 Task: Create a schedule automation trigger every second friday of the month at 02:00 PM.
Action: Mouse moved to (1253, 360)
Screenshot: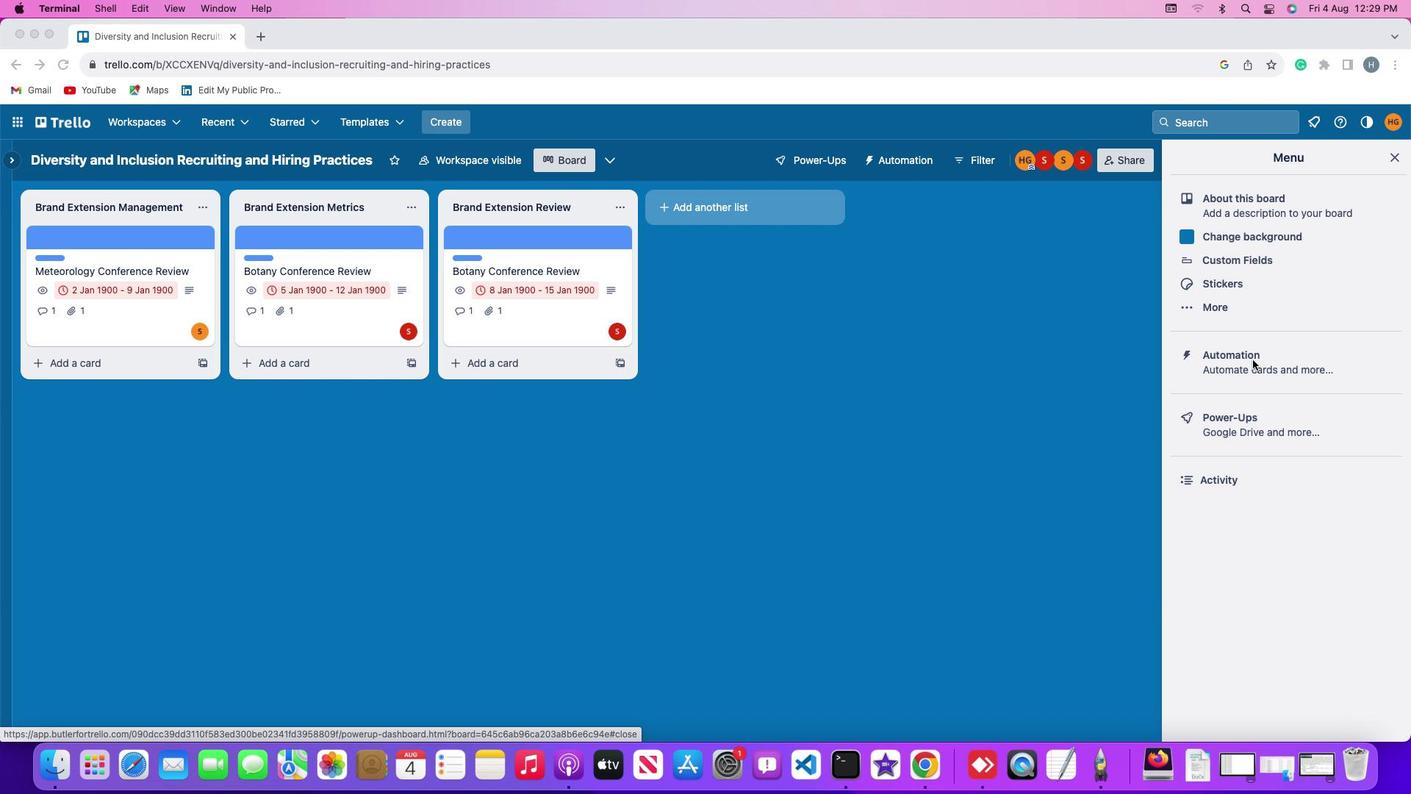 
Action: Mouse pressed left at (1253, 360)
Screenshot: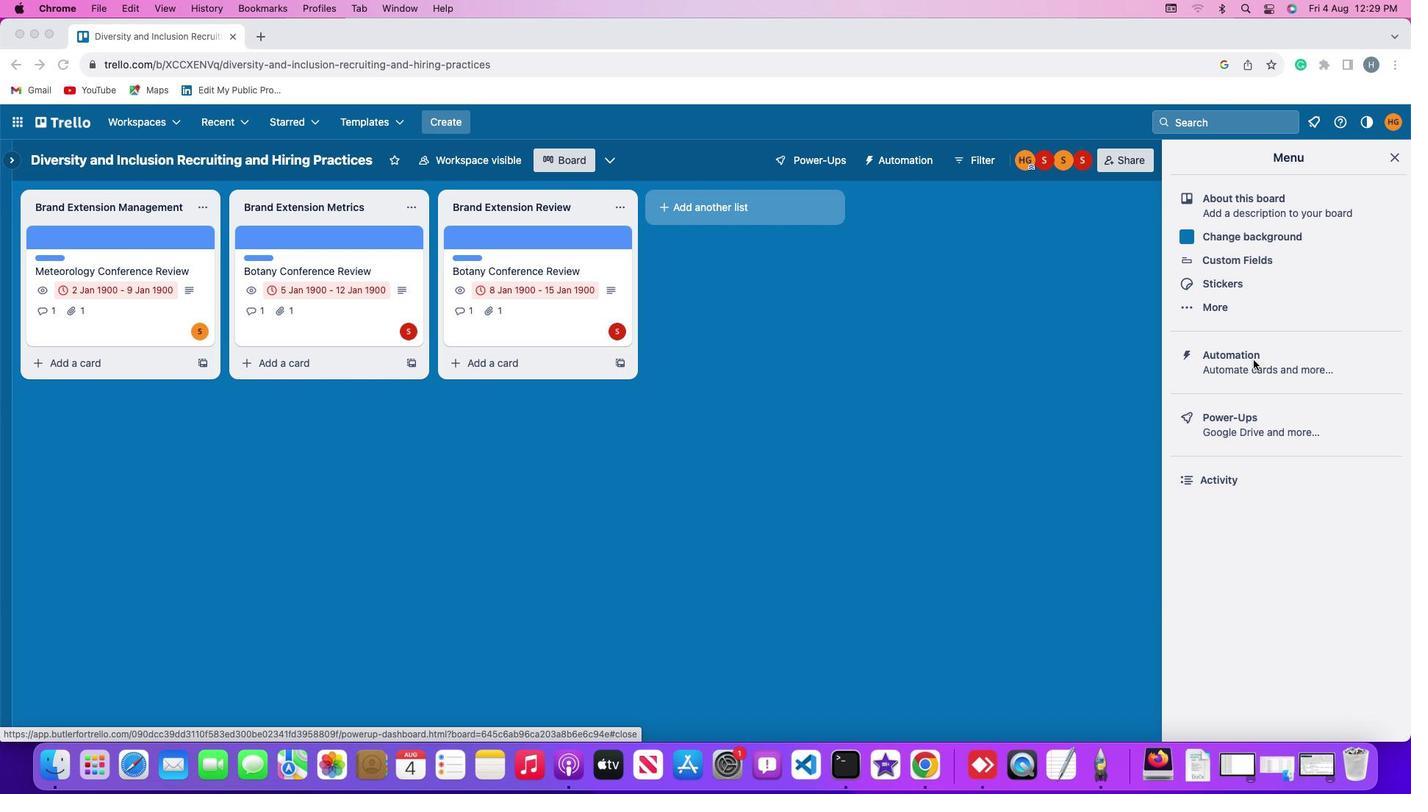 
Action: Mouse moved to (1254, 359)
Screenshot: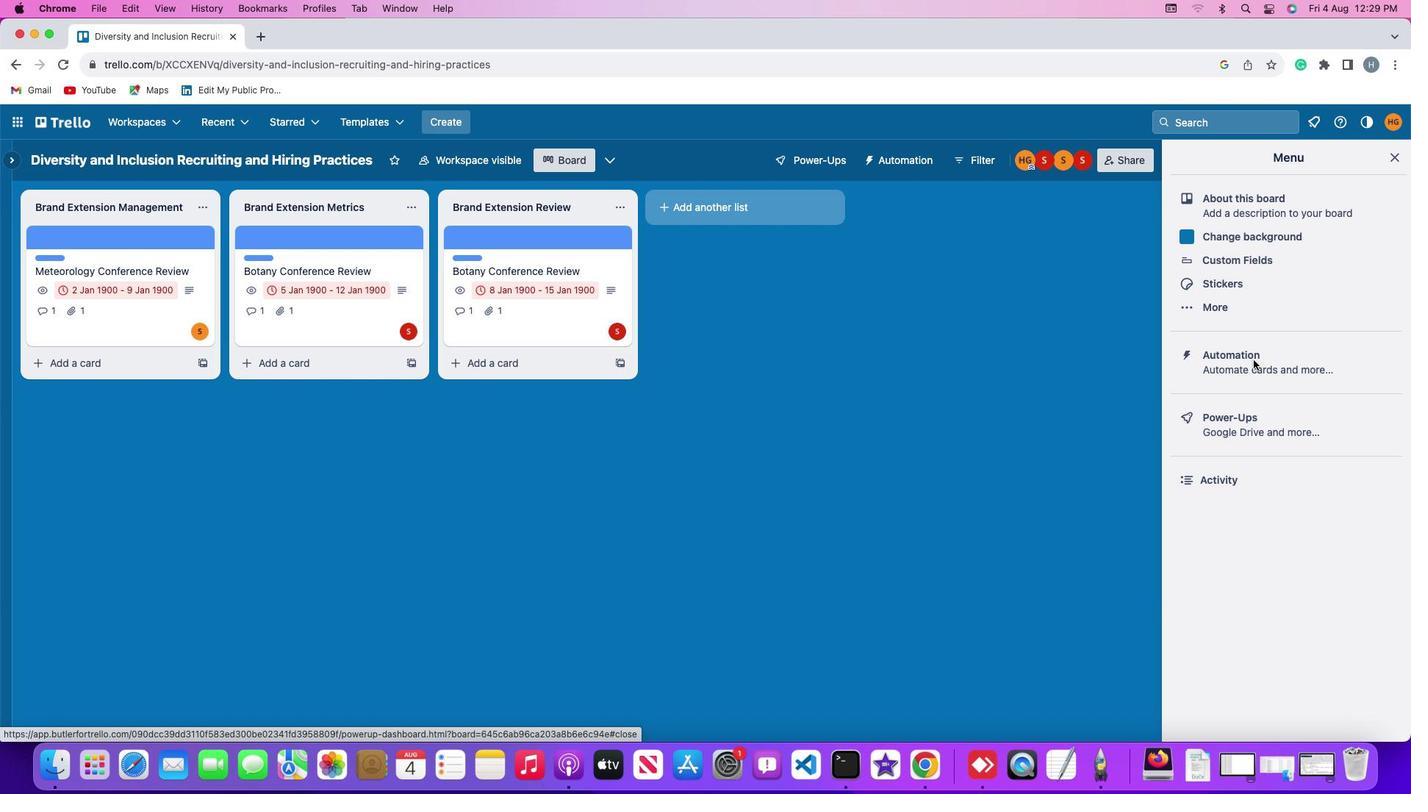 
Action: Mouse pressed left at (1254, 359)
Screenshot: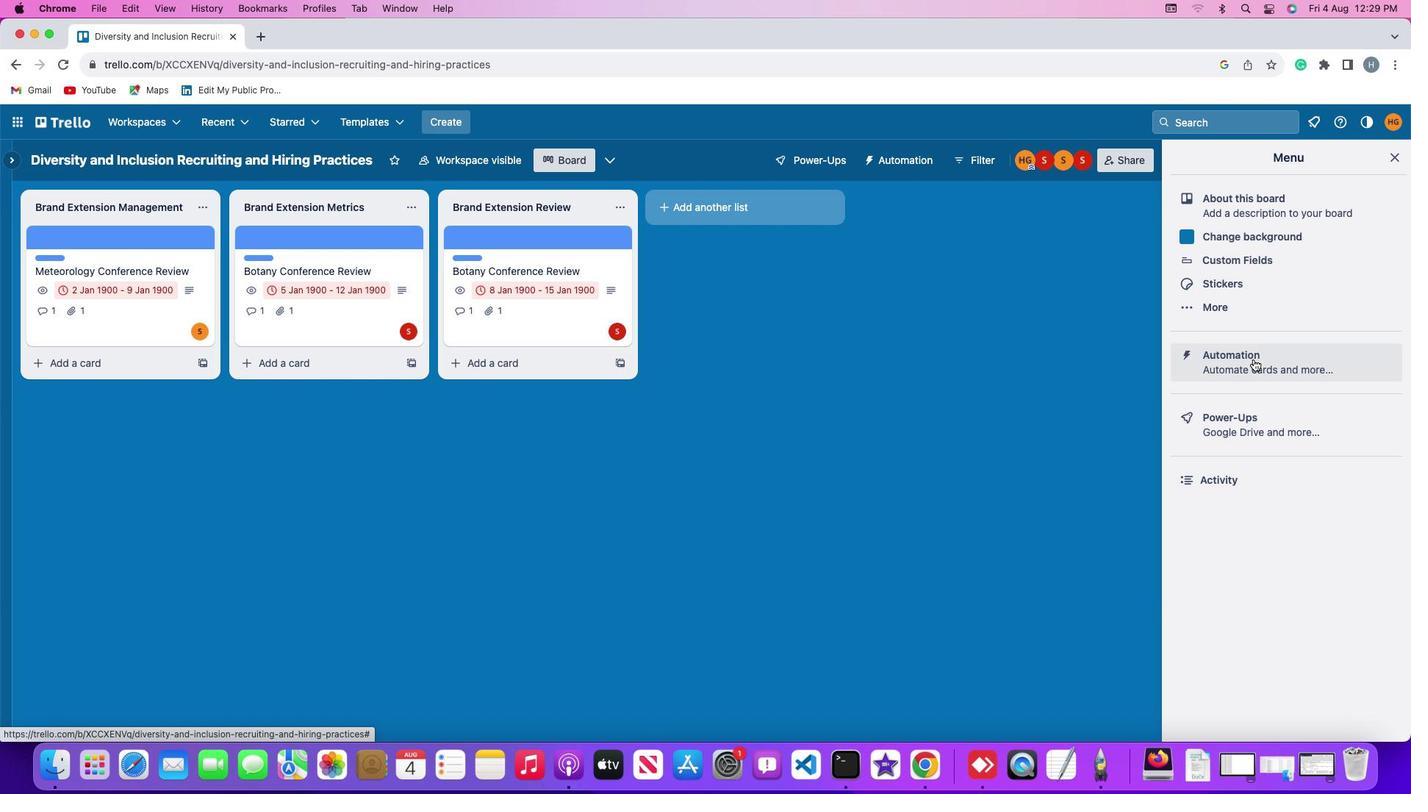 
Action: Mouse moved to (72, 315)
Screenshot: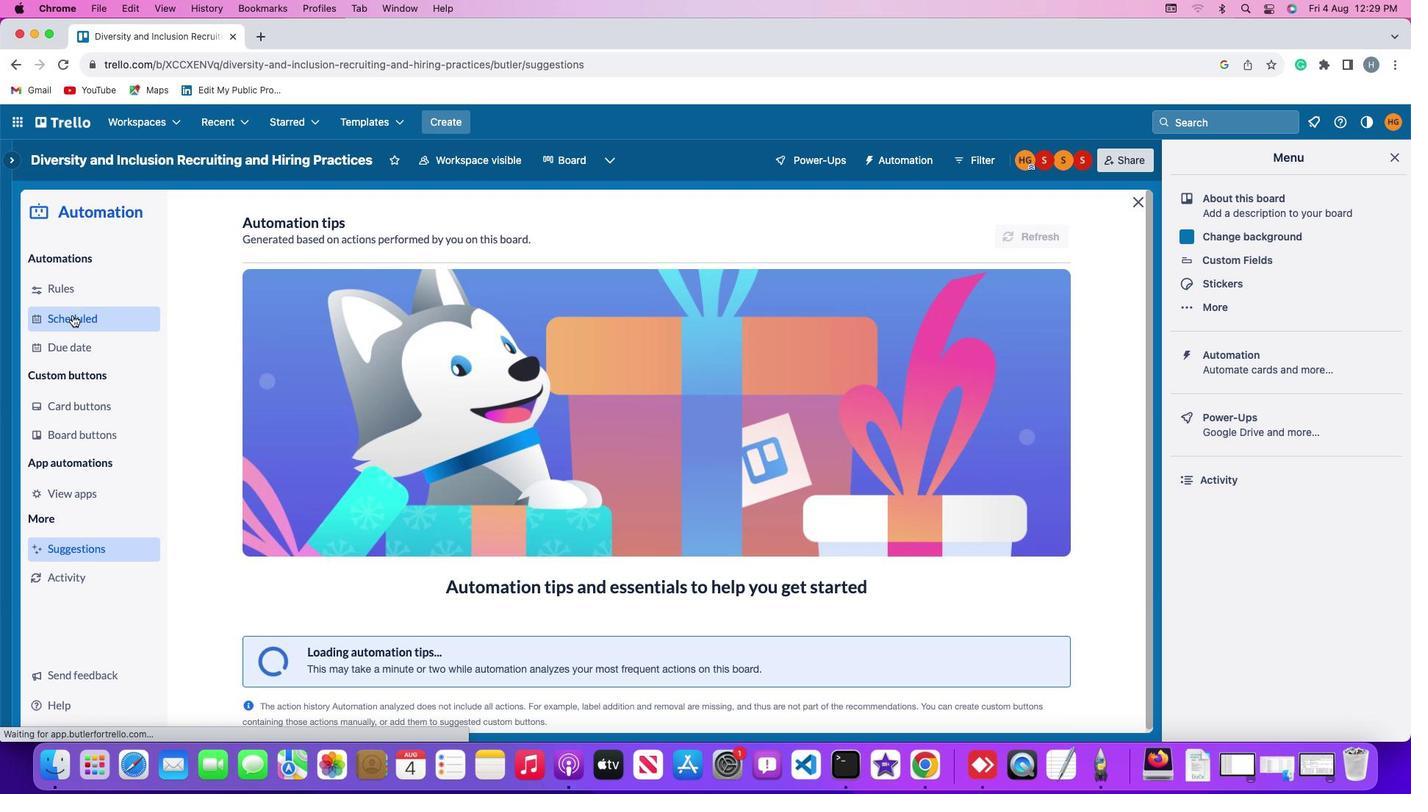 
Action: Mouse pressed left at (72, 315)
Screenshot: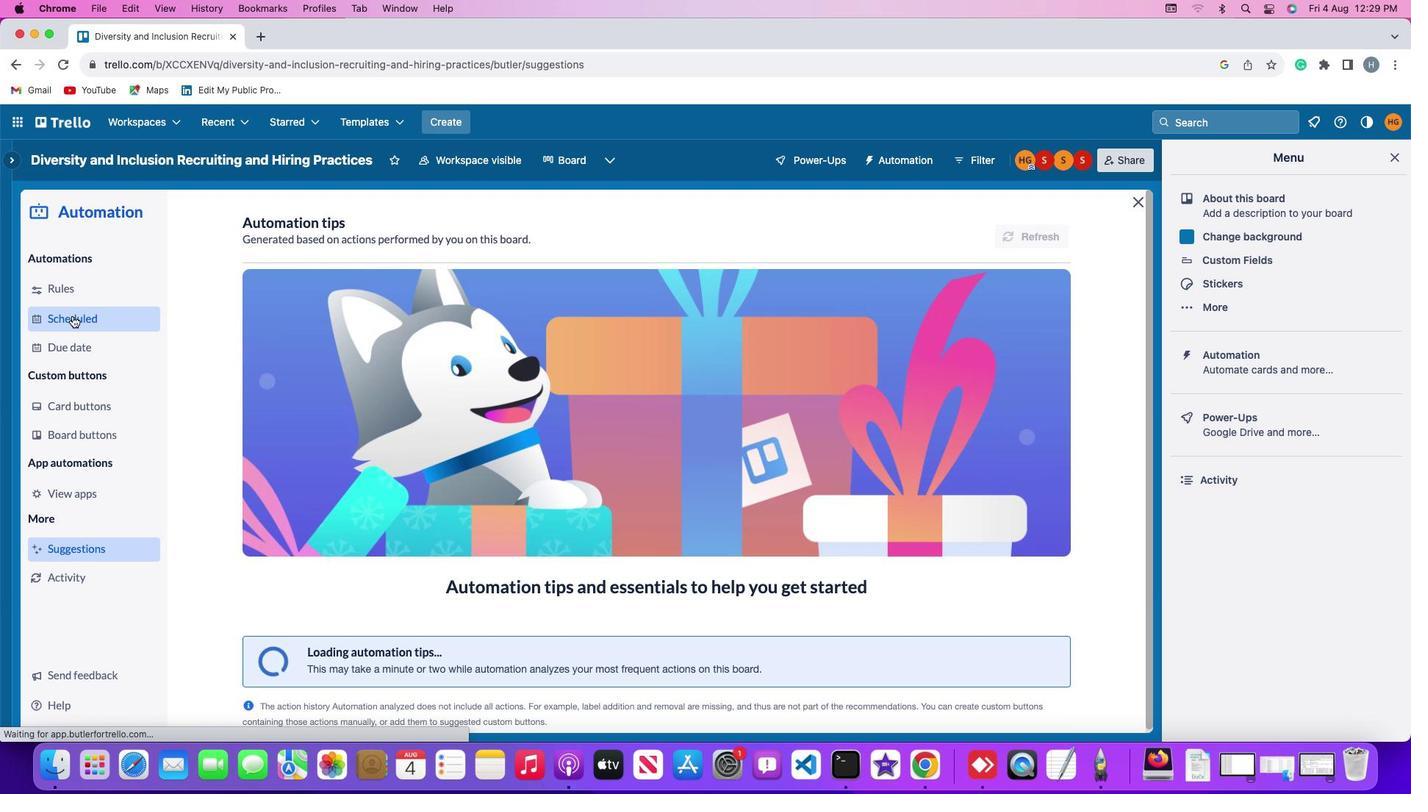 
Action: Mouse moved to (983, 224)
Screenshot: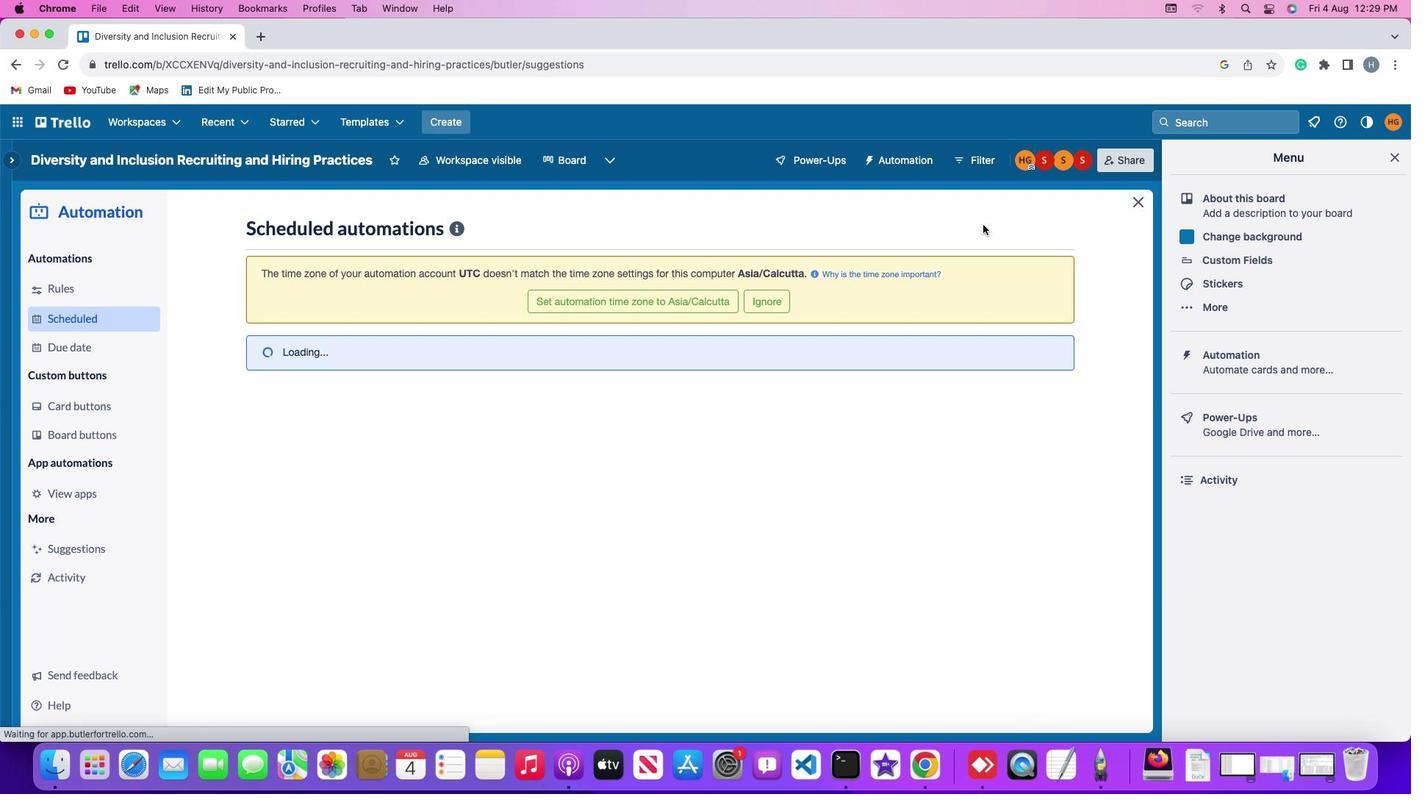 
Action: Mouse pressed left at (983, 224)
Screenshot: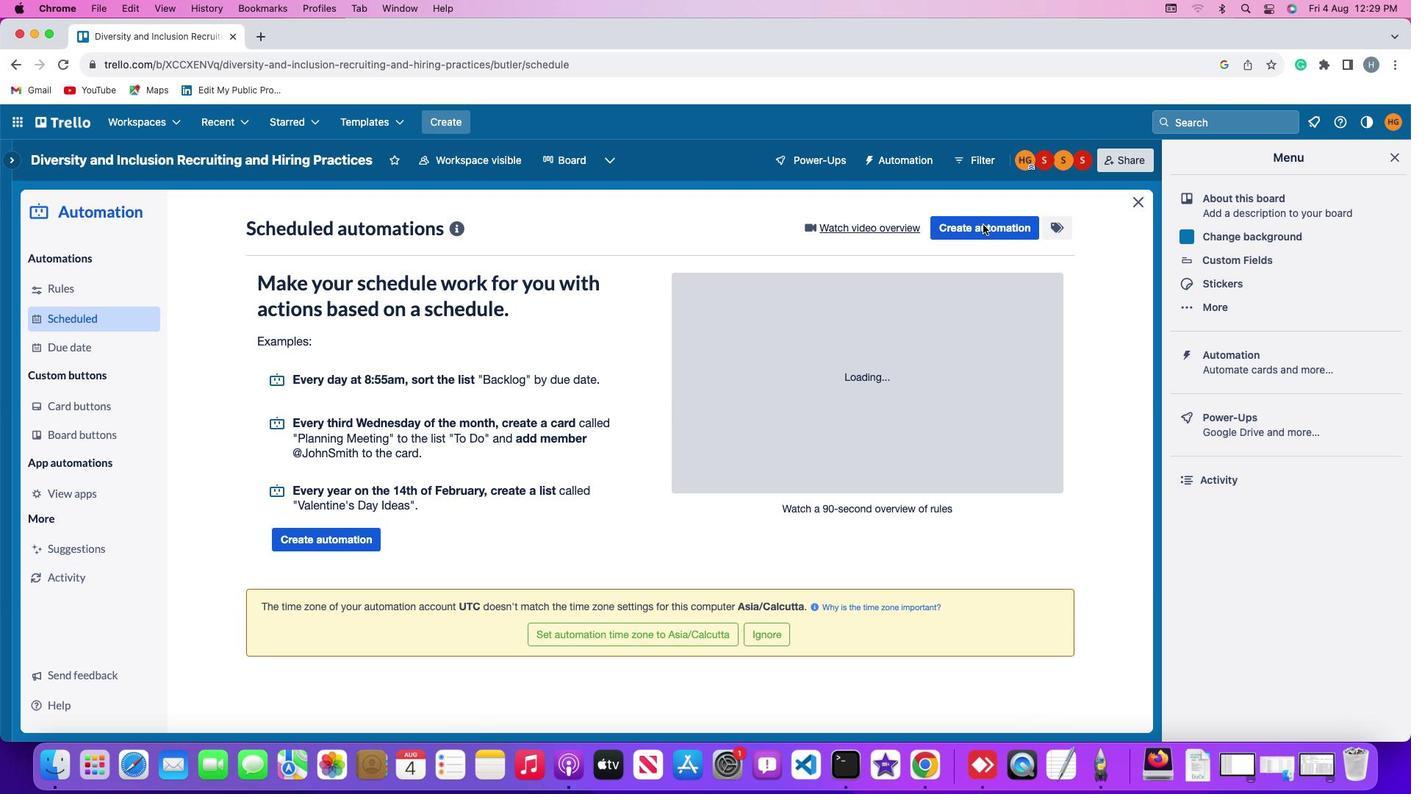 
Action: Mouse moved to (691, 370)
Screenshot: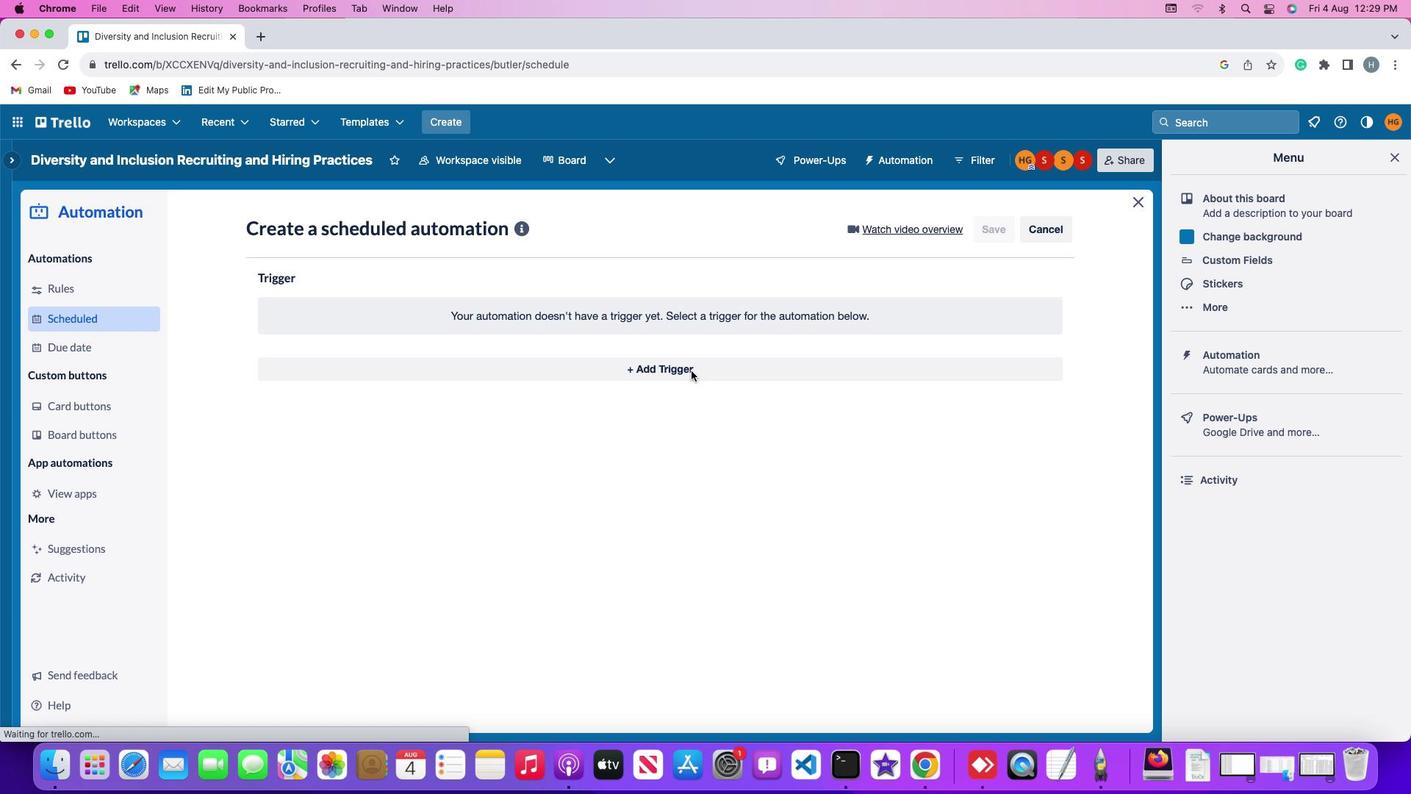 
Action: Mouse pressed left at (691, 370)
Screenshot: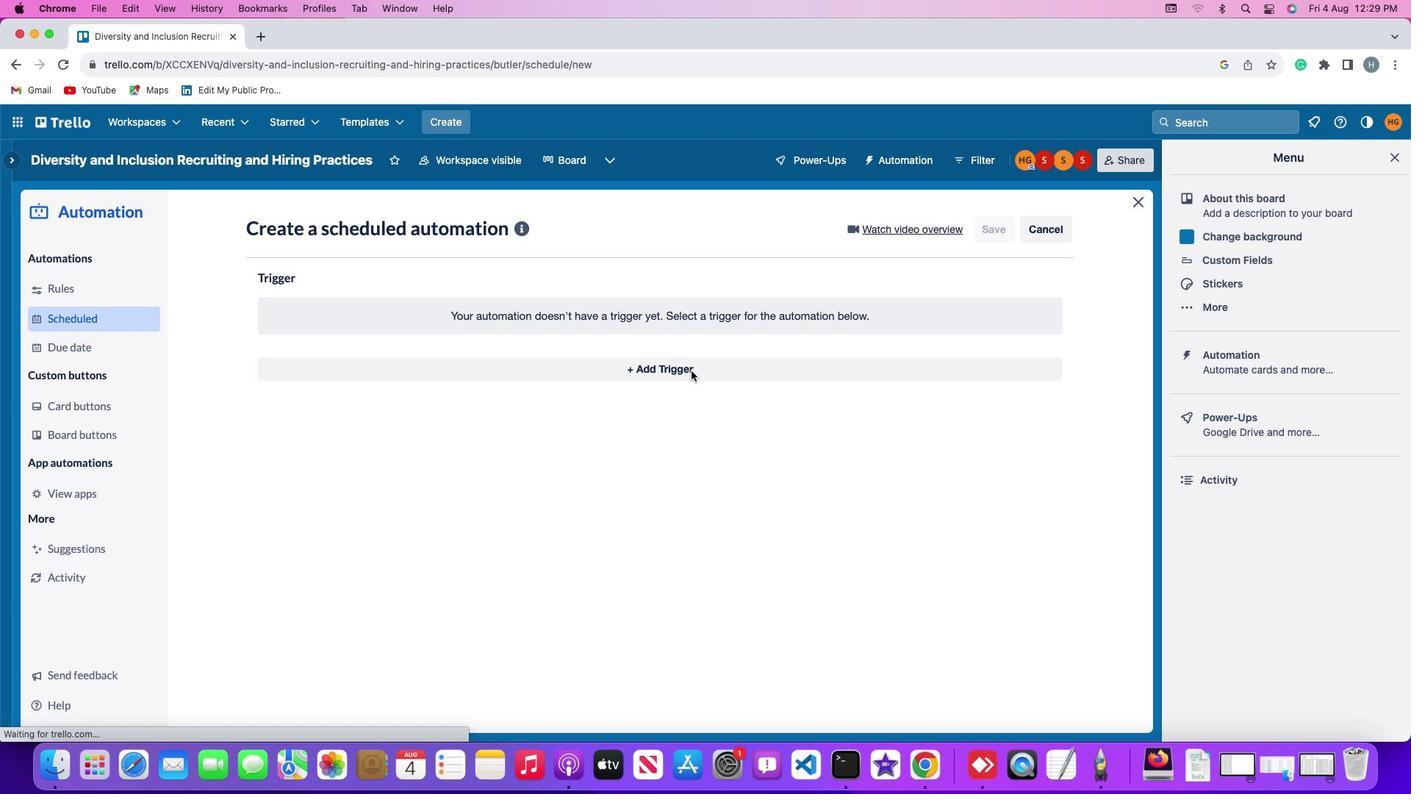 
Action: Mouse moved to (317, 626)
Screenshot: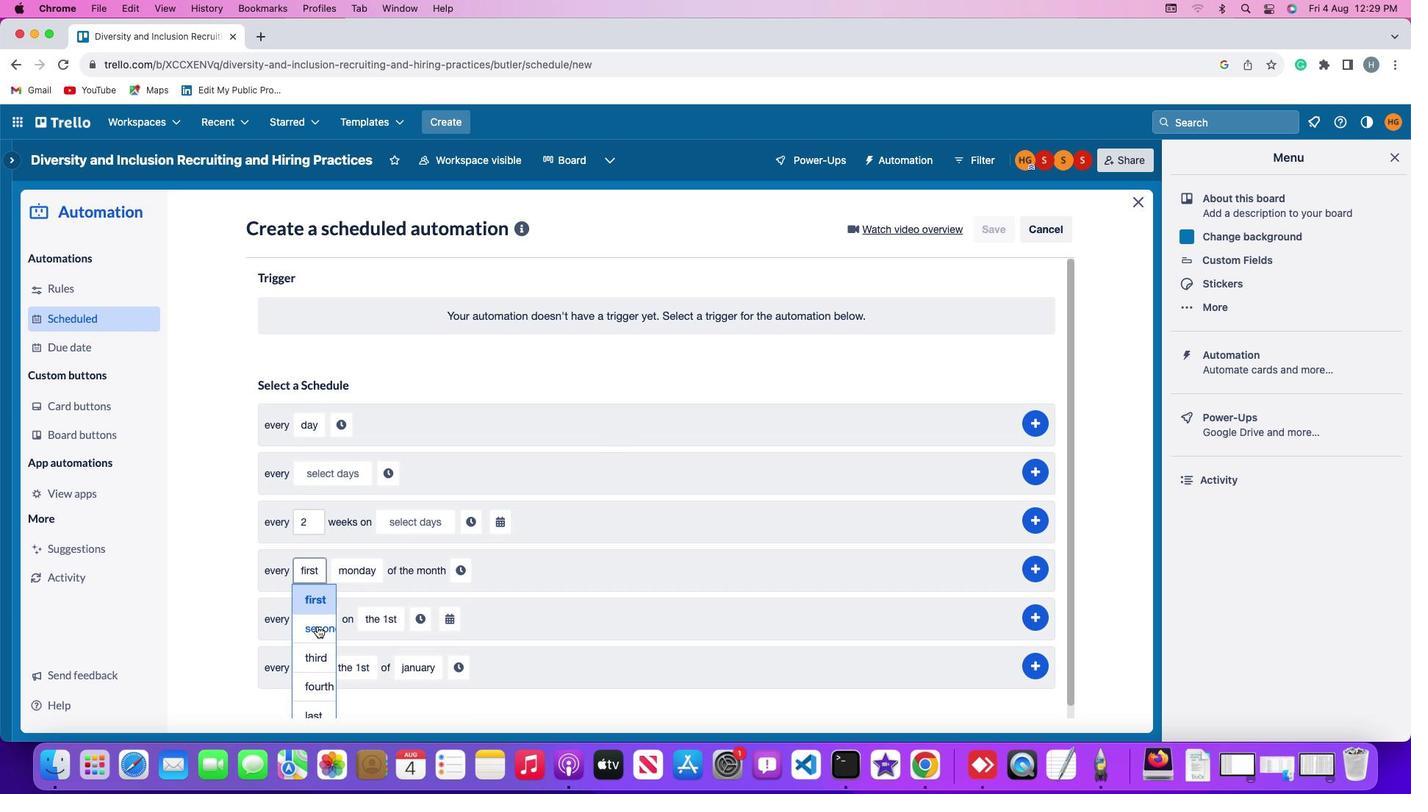 
Action: Mouse pressed left at (317, 626)
Screenshot: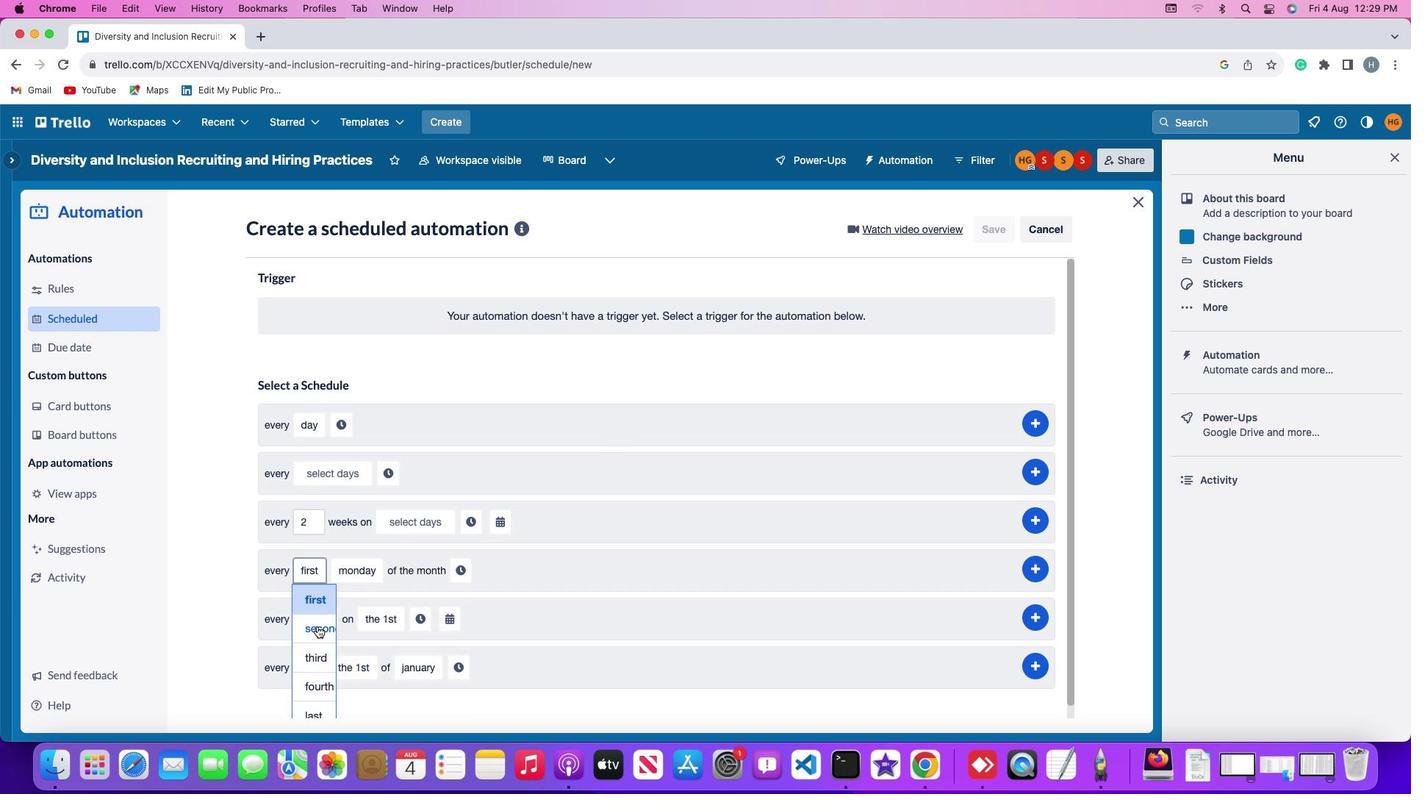 
Action: Mouse moved to (404, 487)
Screenshot: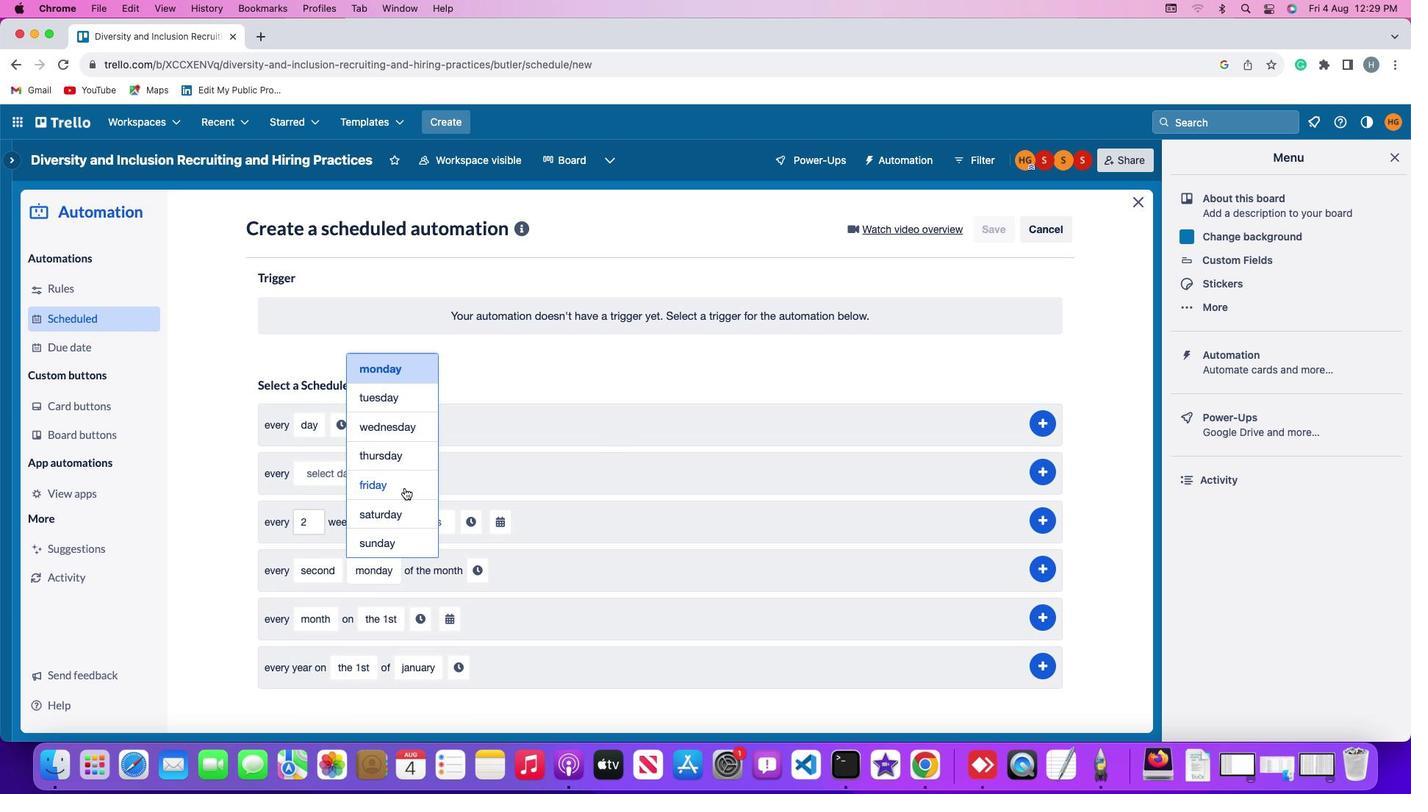
Action: Mouse pressed left at (404, 487)
Screenshot: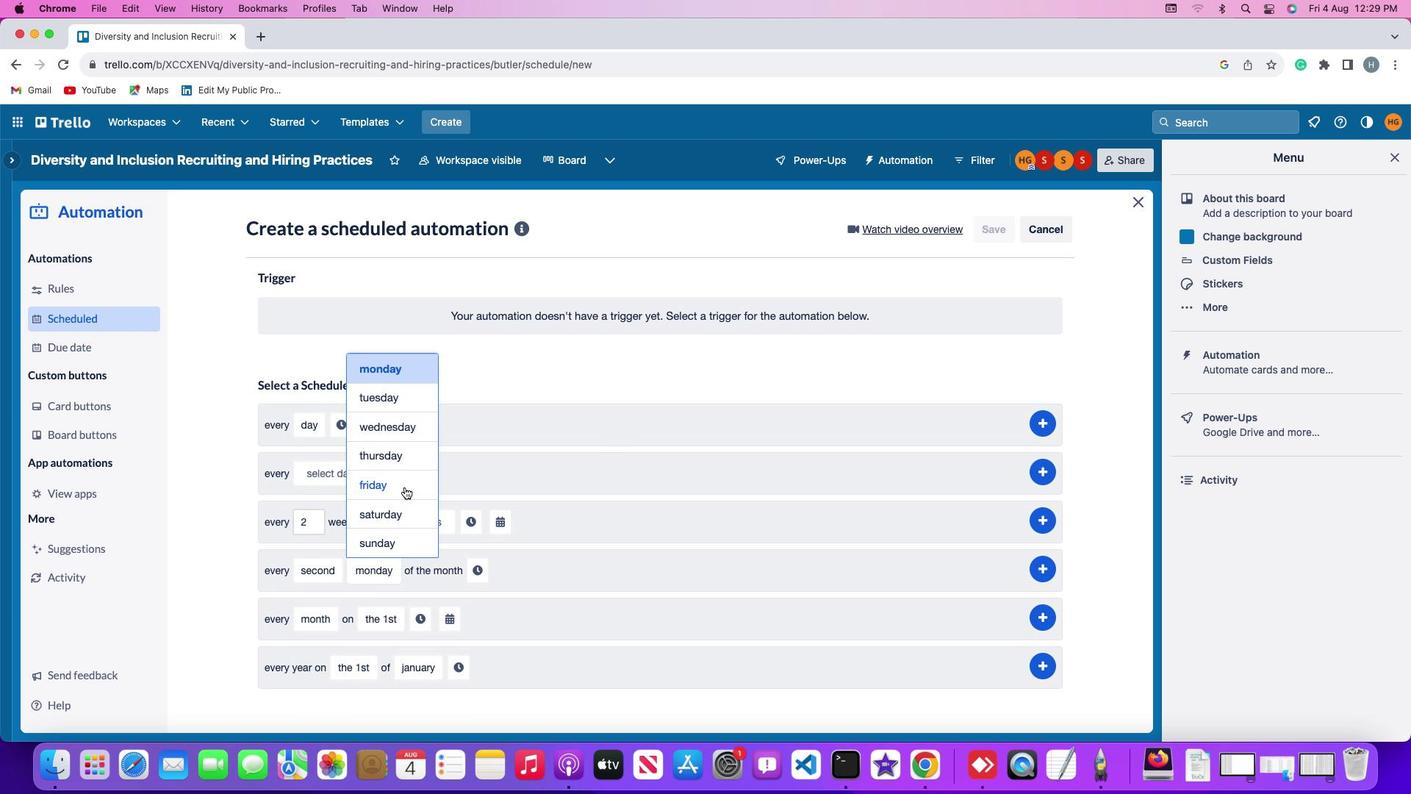 
Action: Mouse moved to (465, 570)
Screenshot: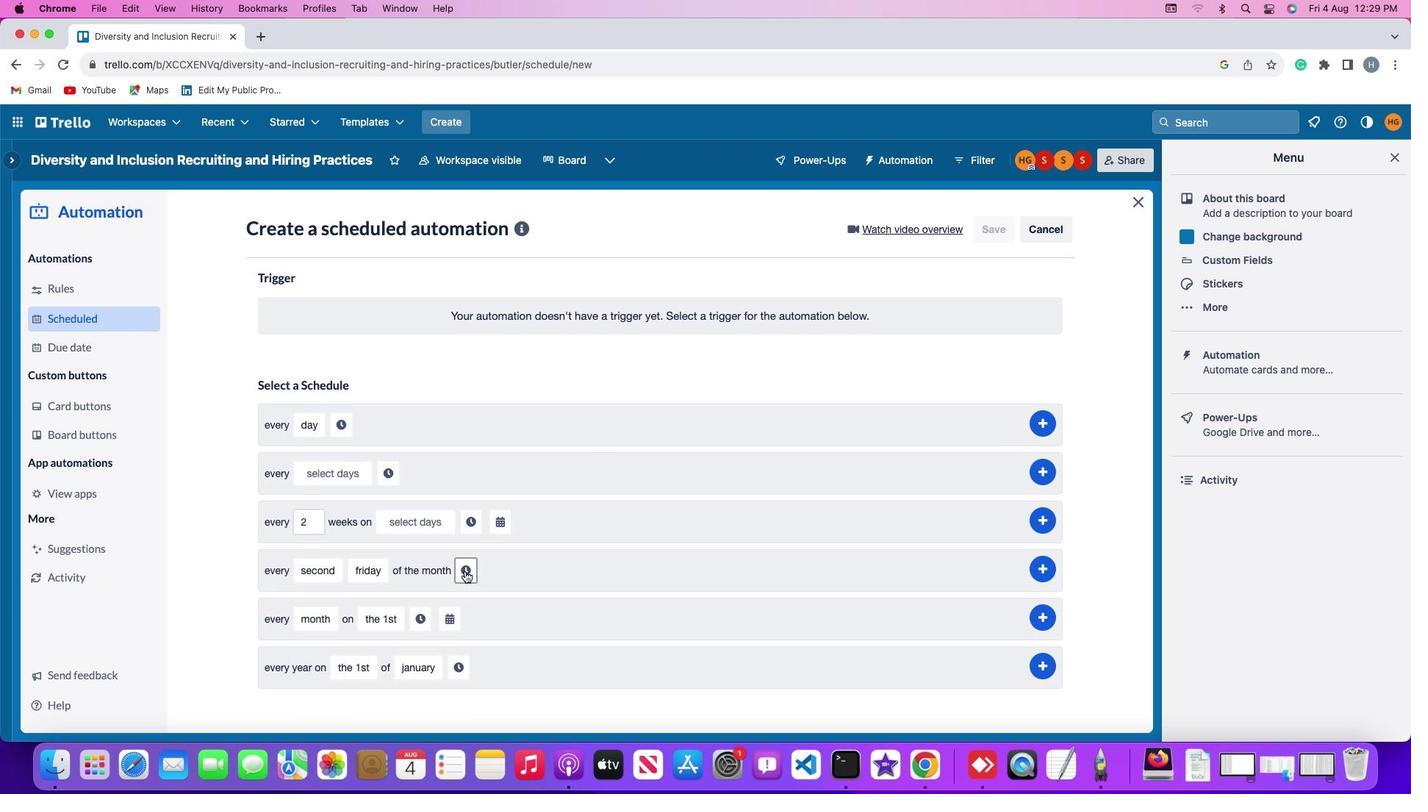 
Action: Mouse pressed left at (465, 570)
Screenshot: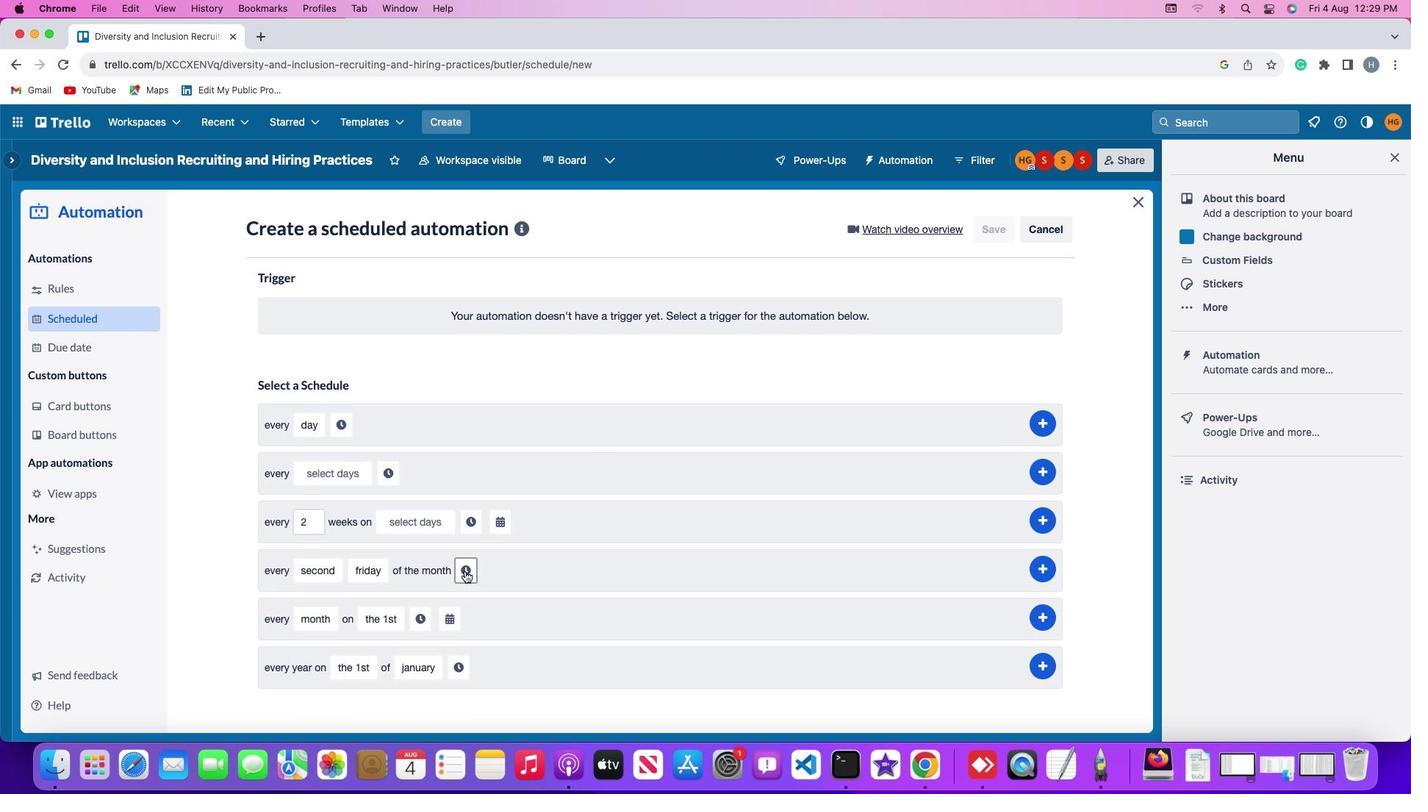 
Action: Mouse moved to (498, 576)
Screenshot: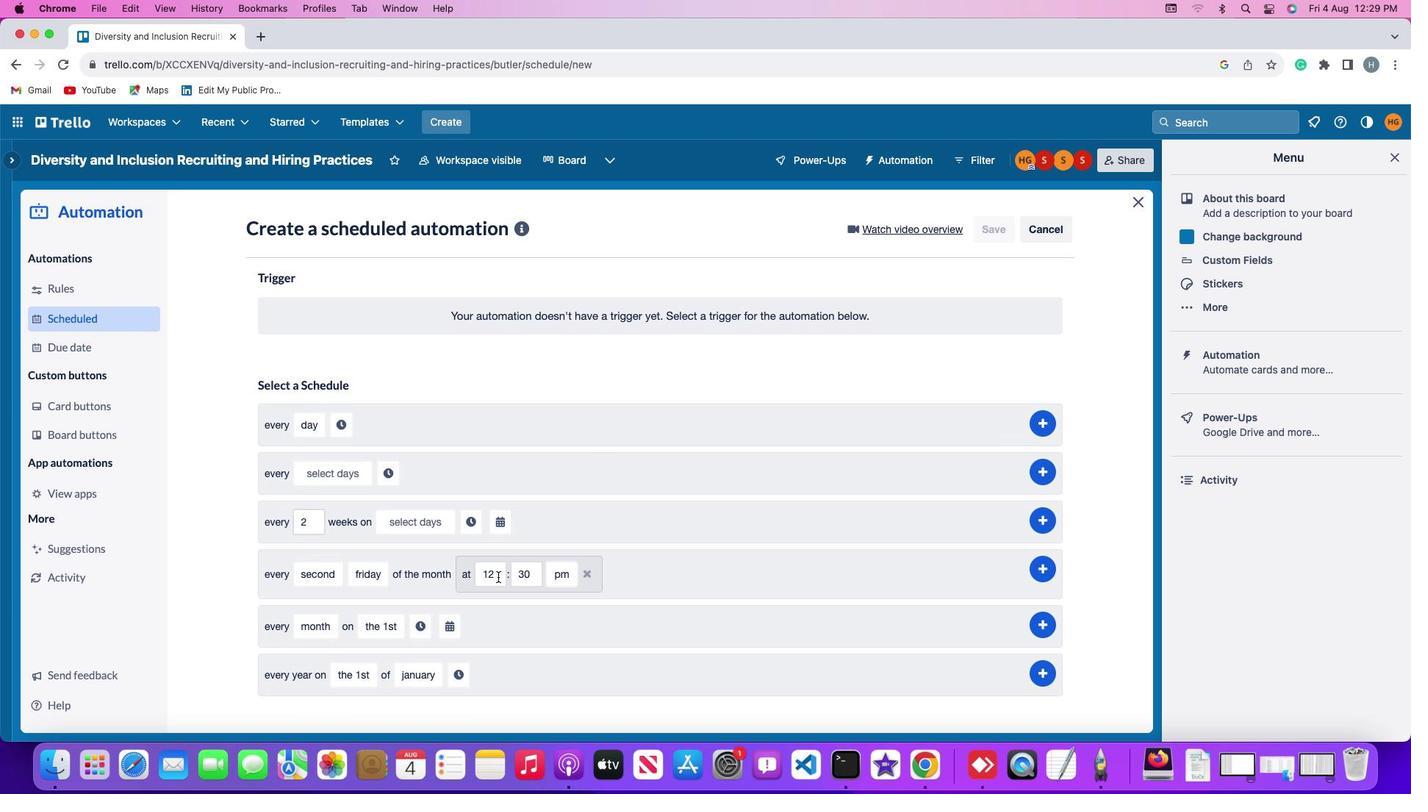 
Action: Mouse pressed left at (498, 576)
Screenshot: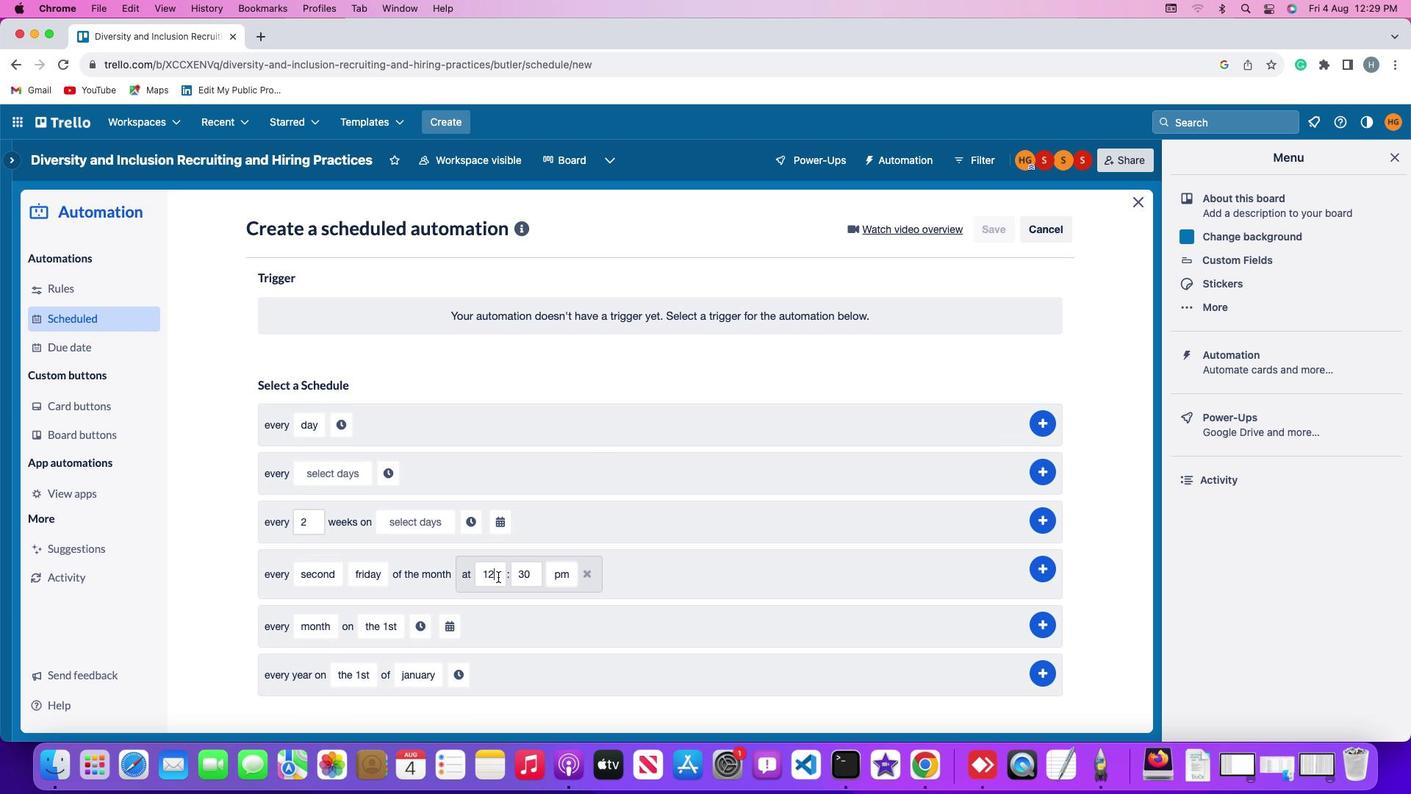 
Action: Mouse moved to (498, 576)
Screenshot: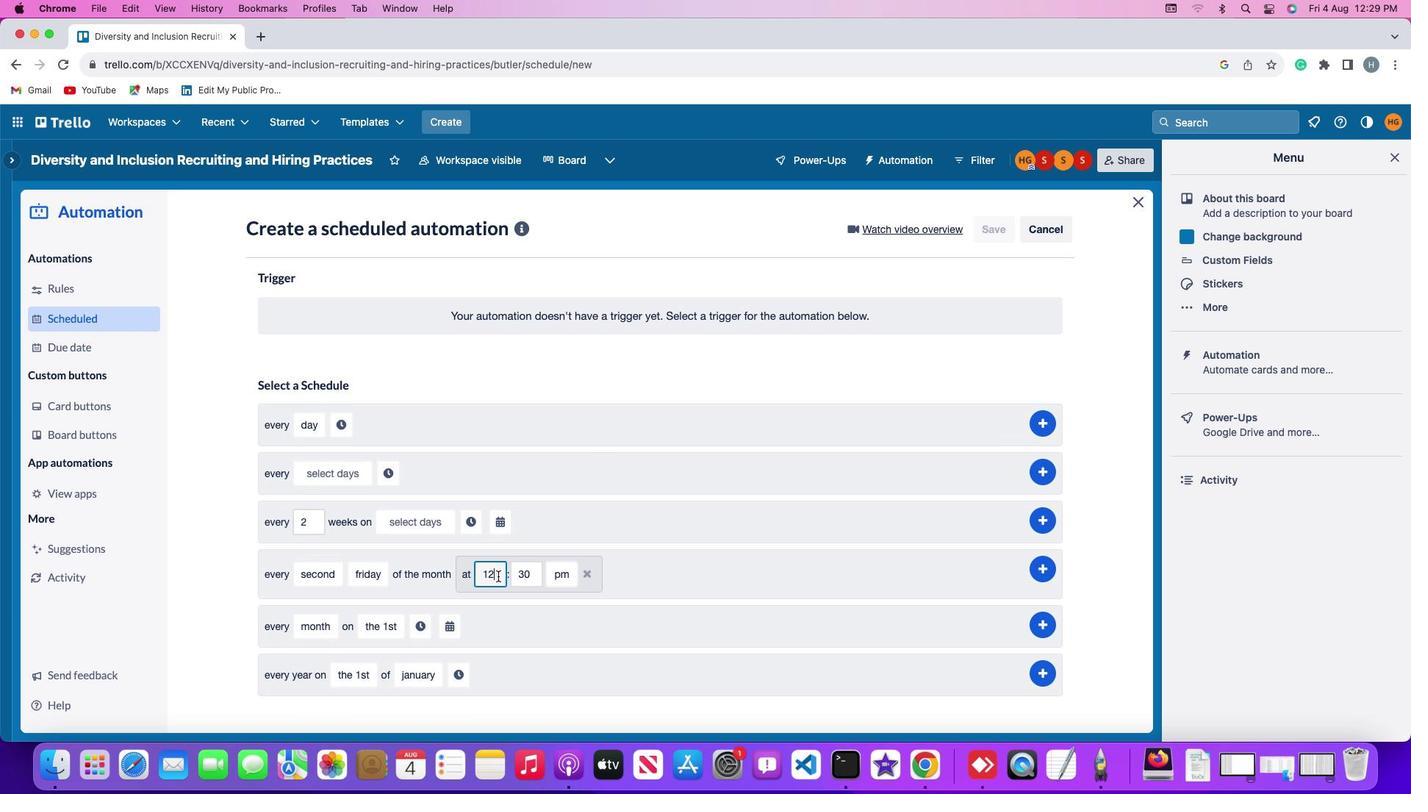 
Action: Key pressed Key.backspace
Screenshot: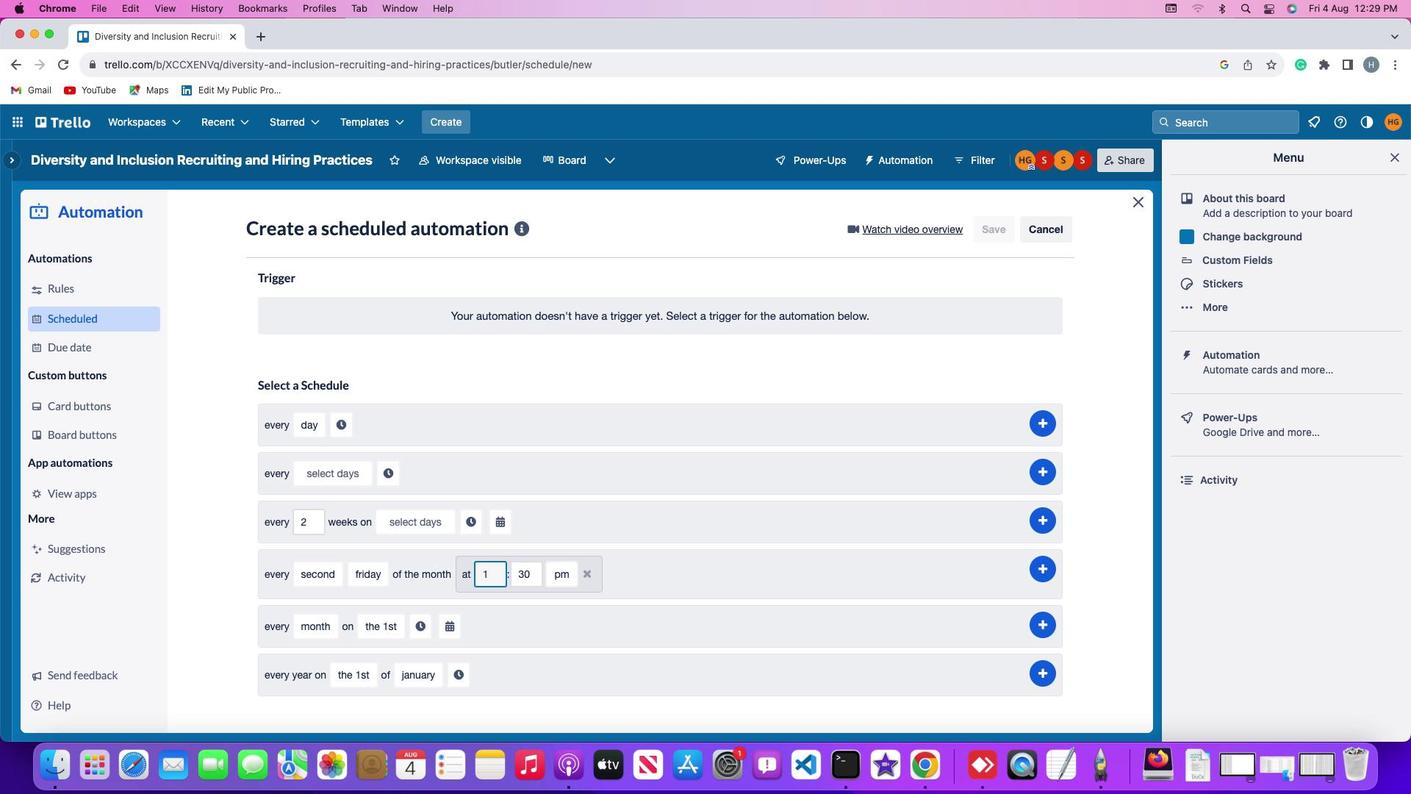 
Action: Mouse moved to (499, 576)
Screenshot: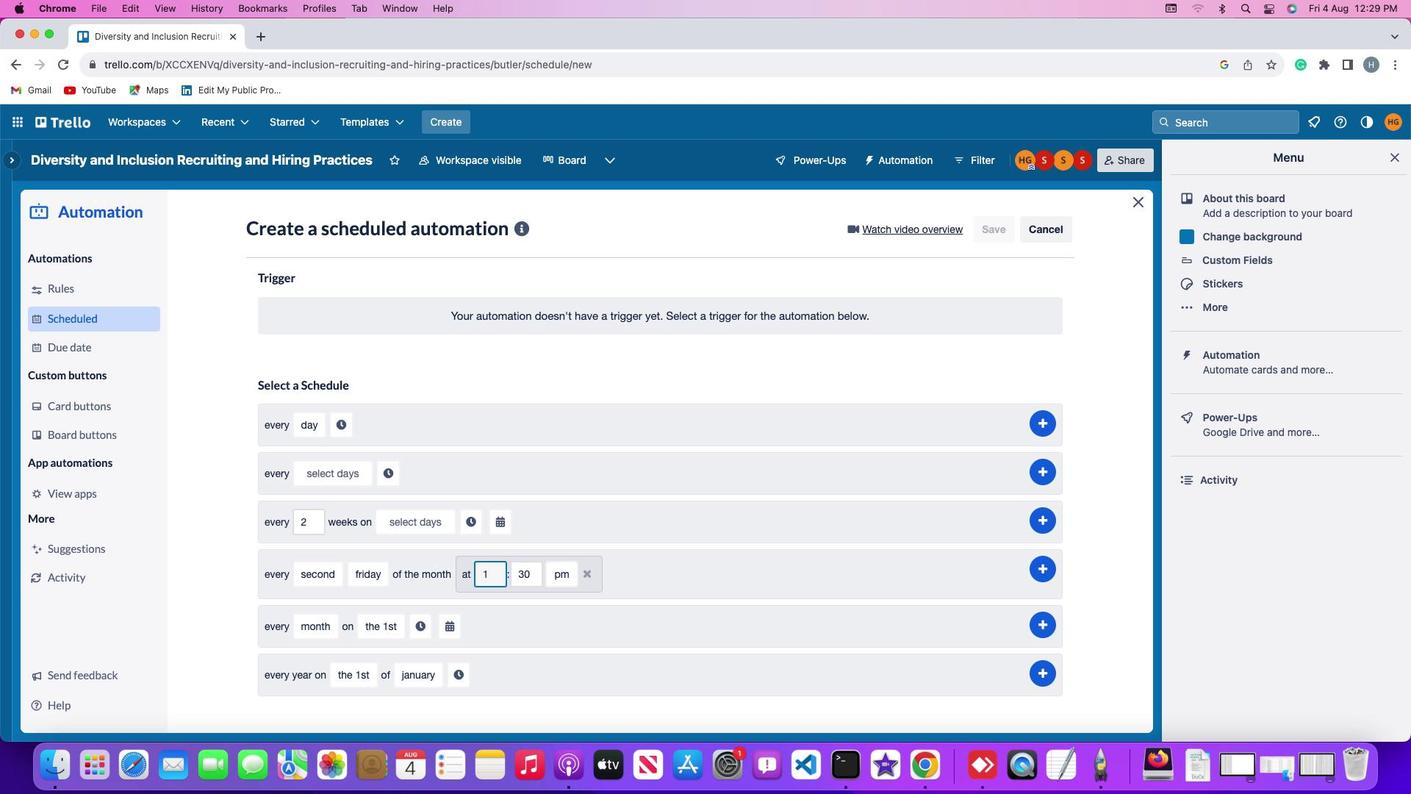 
Action: Key pressed Key.backspace
Screenshot: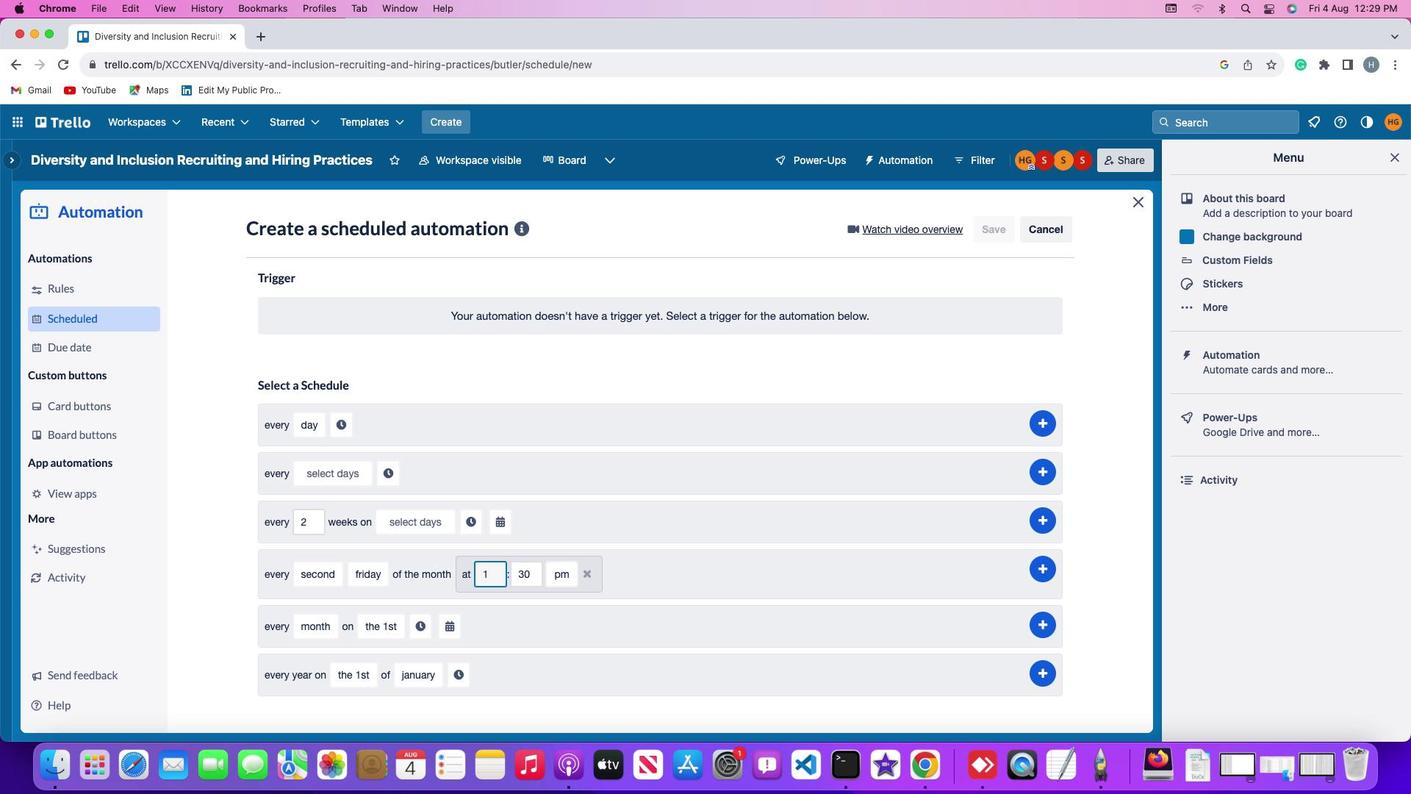 
Action: Mouse moved to (499, 576)
Screenshot: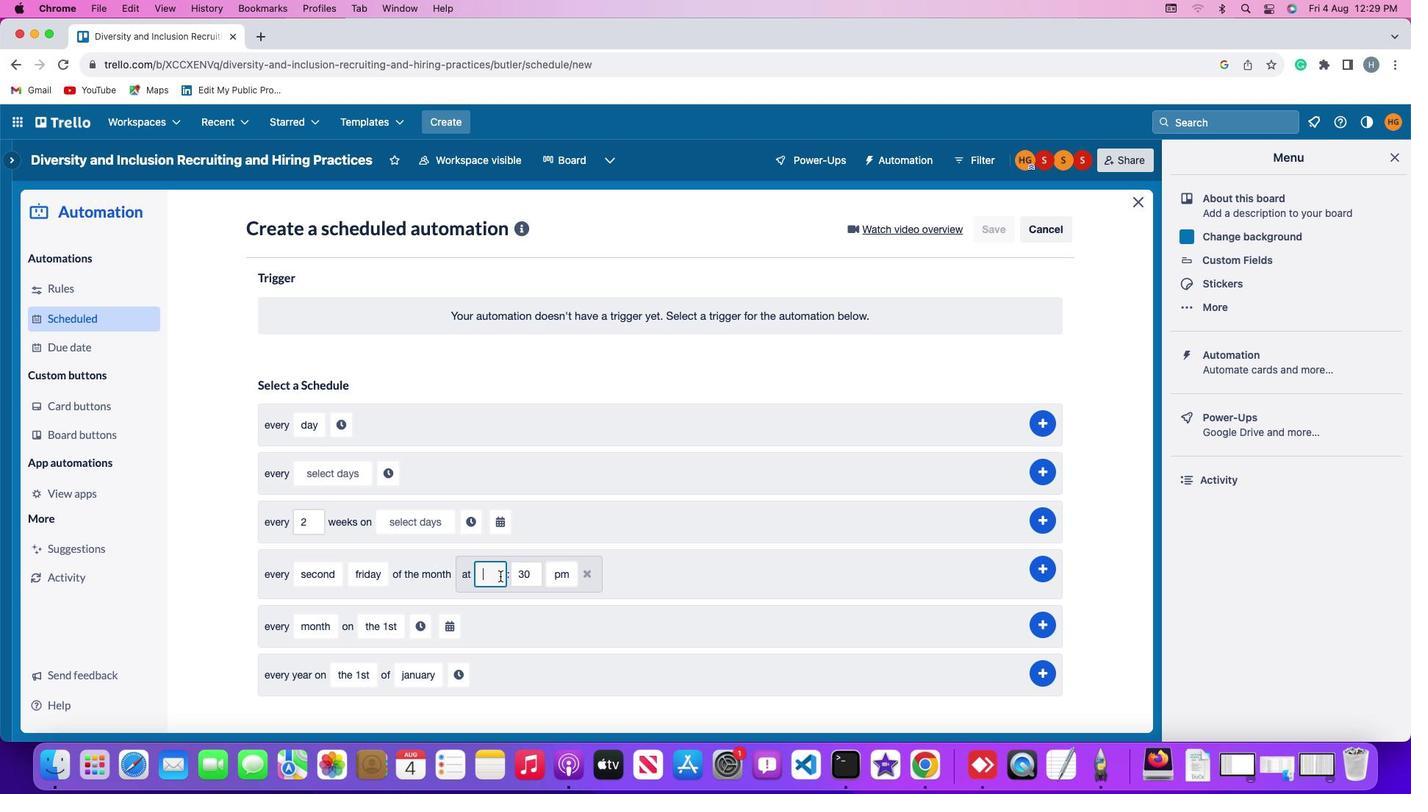 
Action: Key pressed '2'
Screenshot: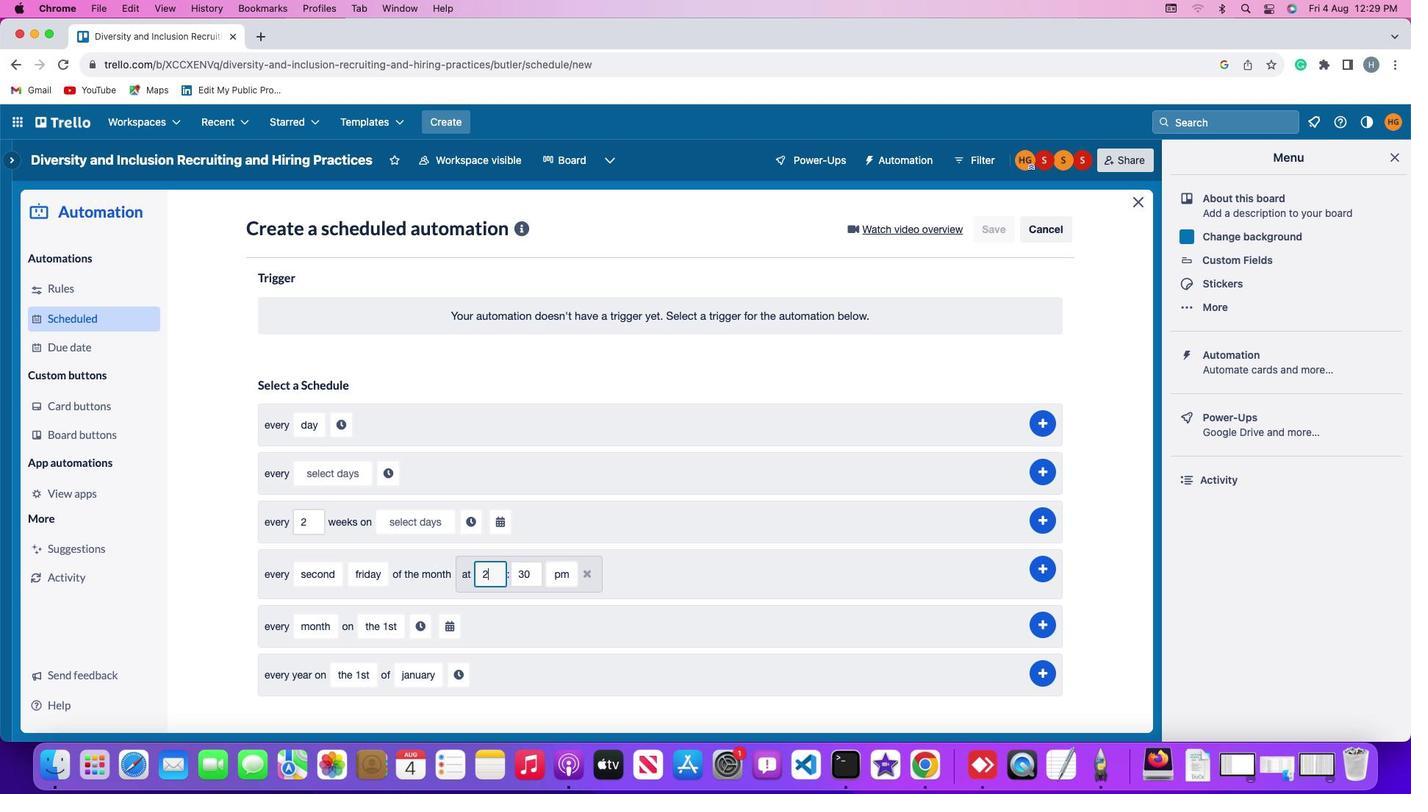
Action: Mouse moved to (530, 574)
Screenshot: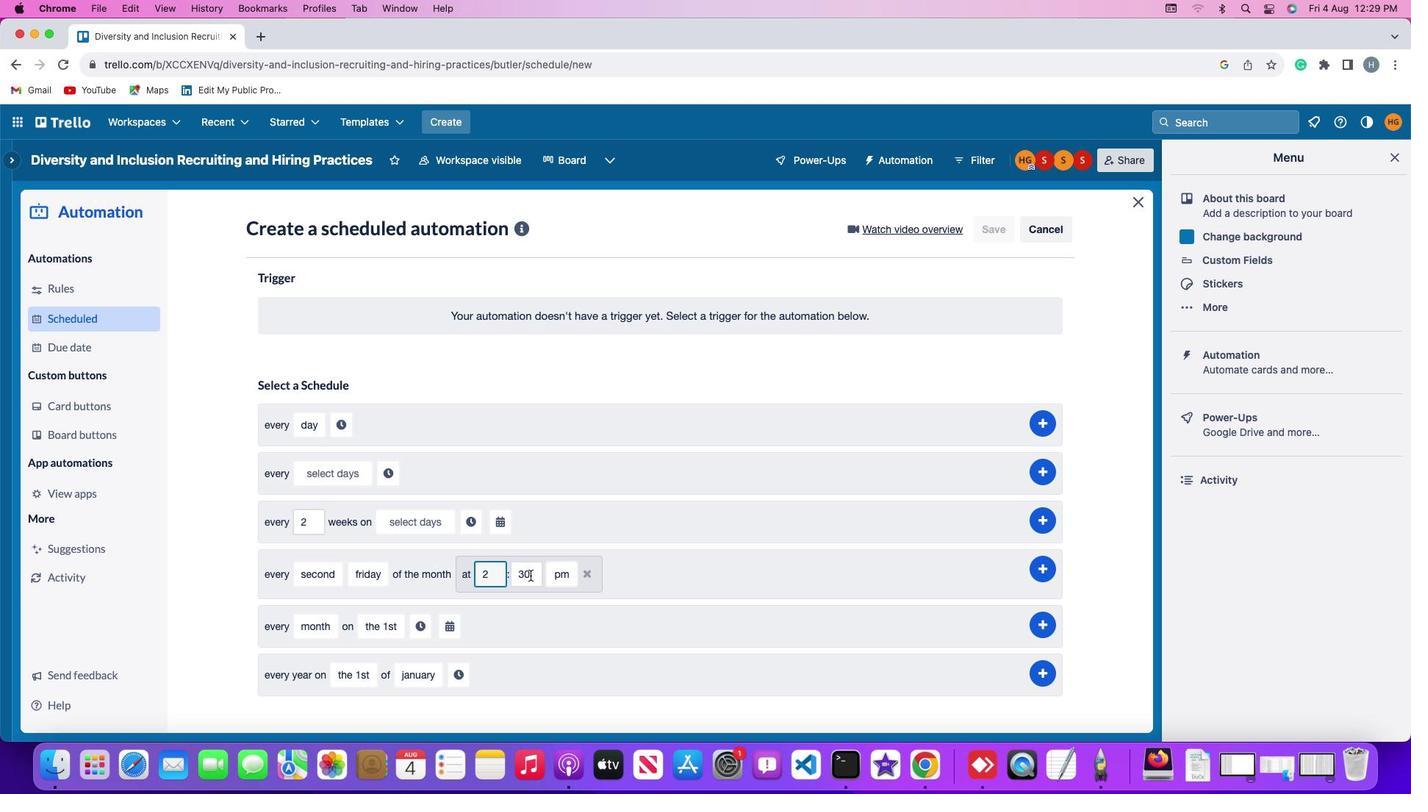 
Action: Mouse pressed left at (530, 574)
Screenshot: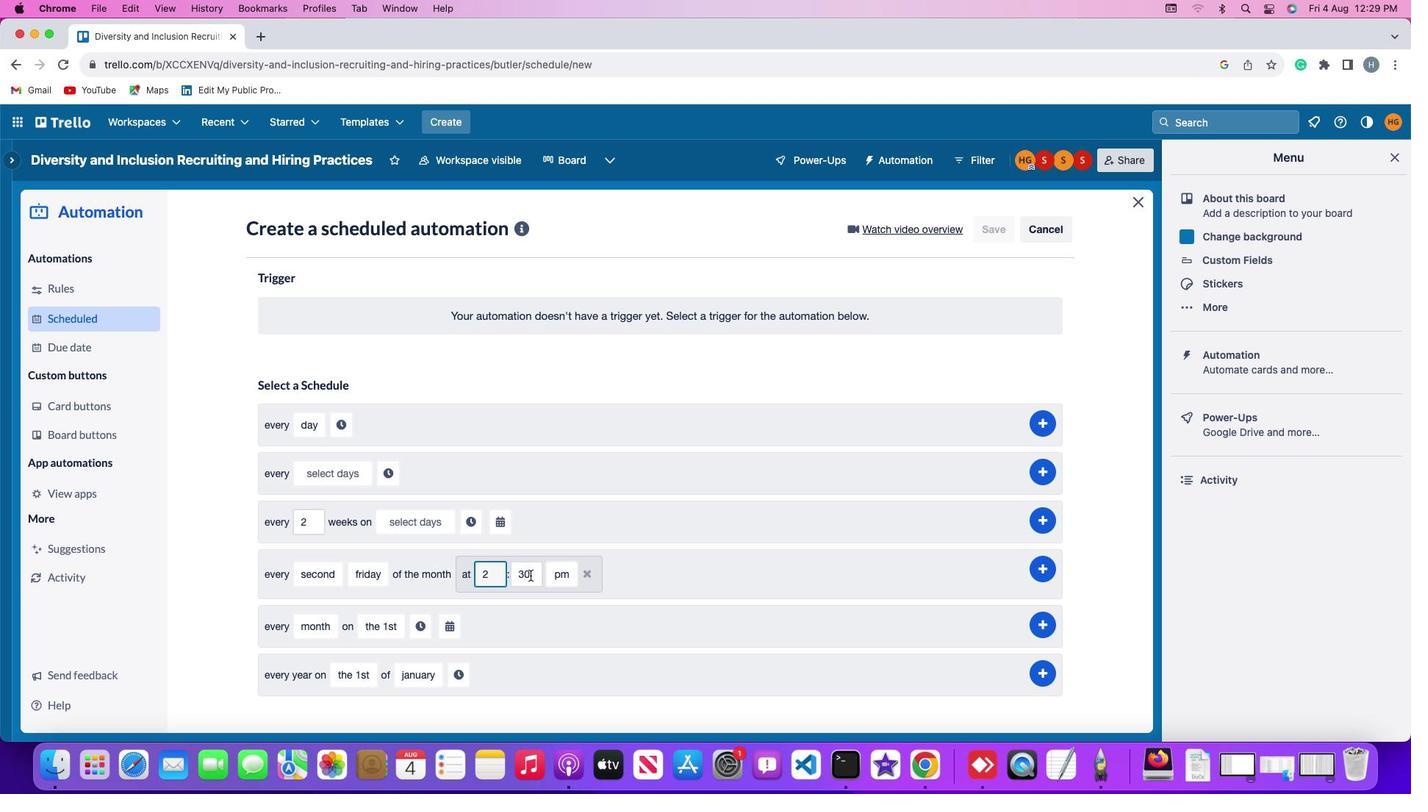 
Action: Key pressed Key.backspaceKey.backspace'0''0'
Screenshot: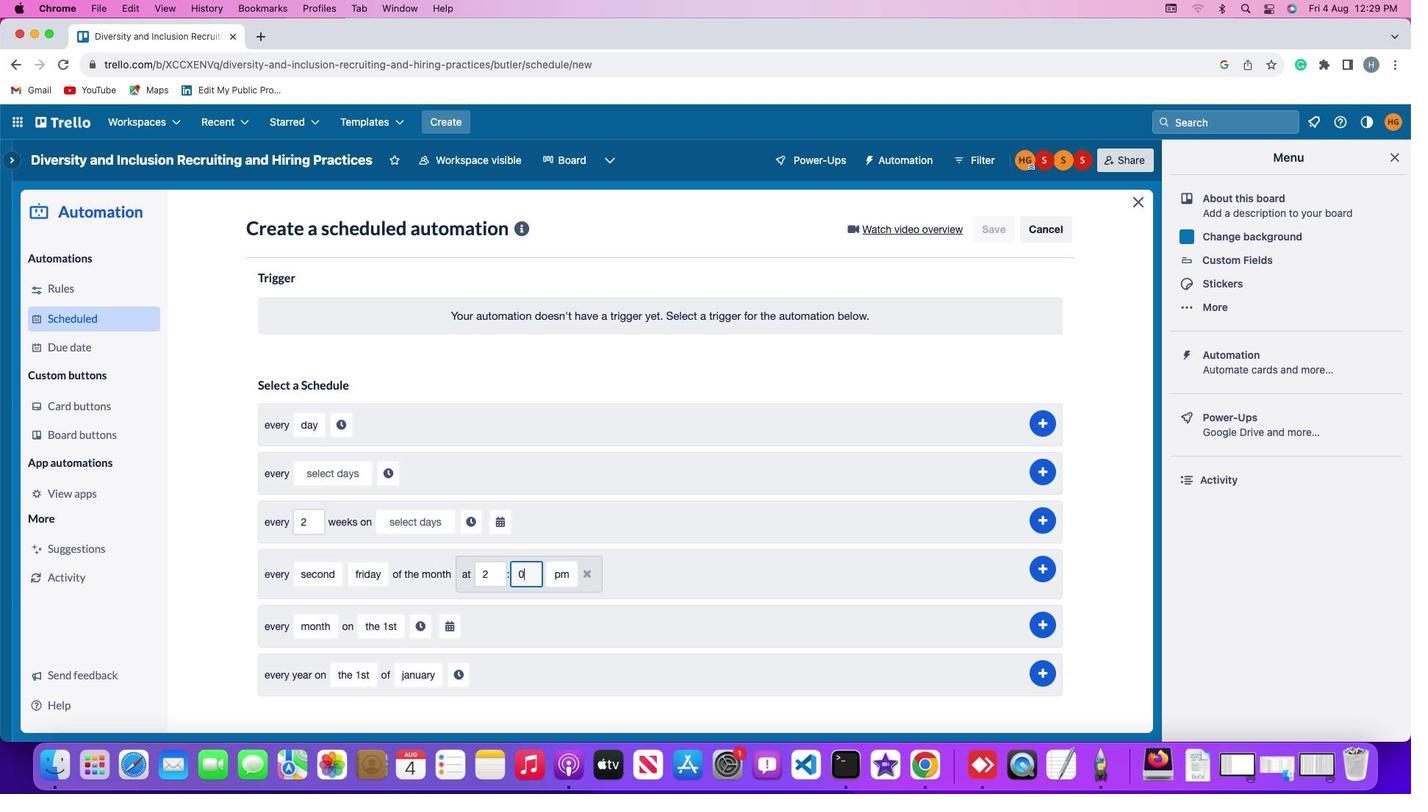 
Action: Mouse moved to (565, 632)
Screenshot: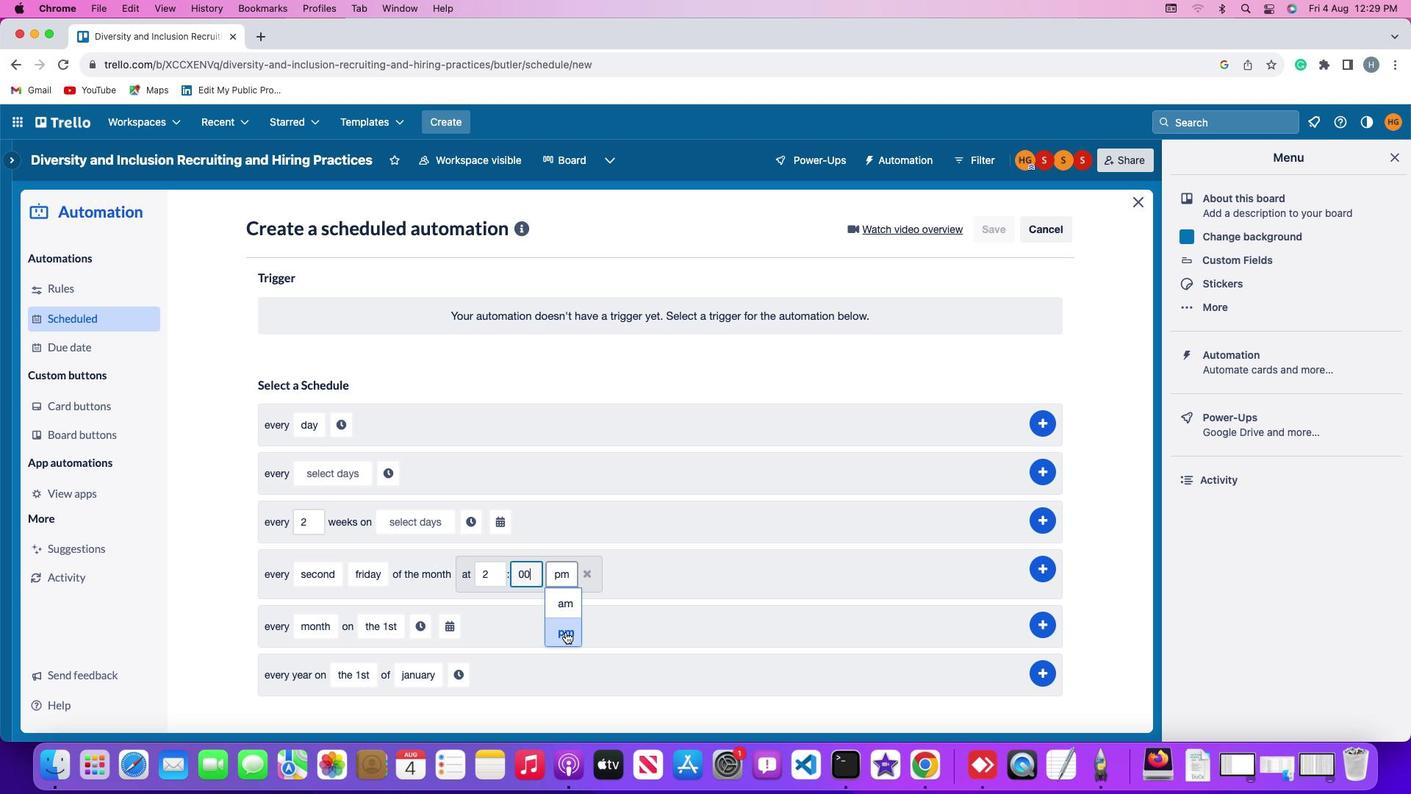 
Action: Mouse pressed left at (565, 632)
Screenshot: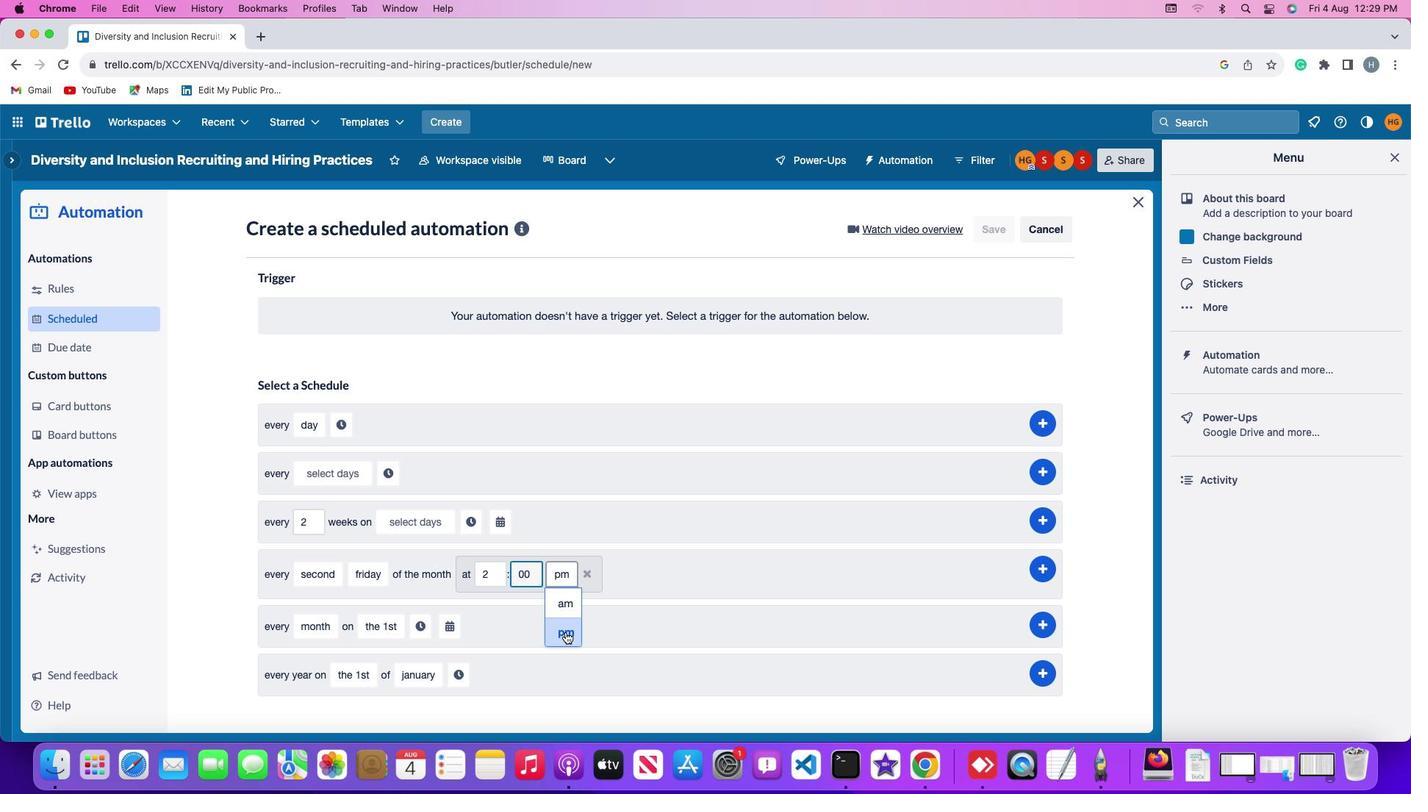 
Action: Mouse moved to (1044, 565)
Screenshot: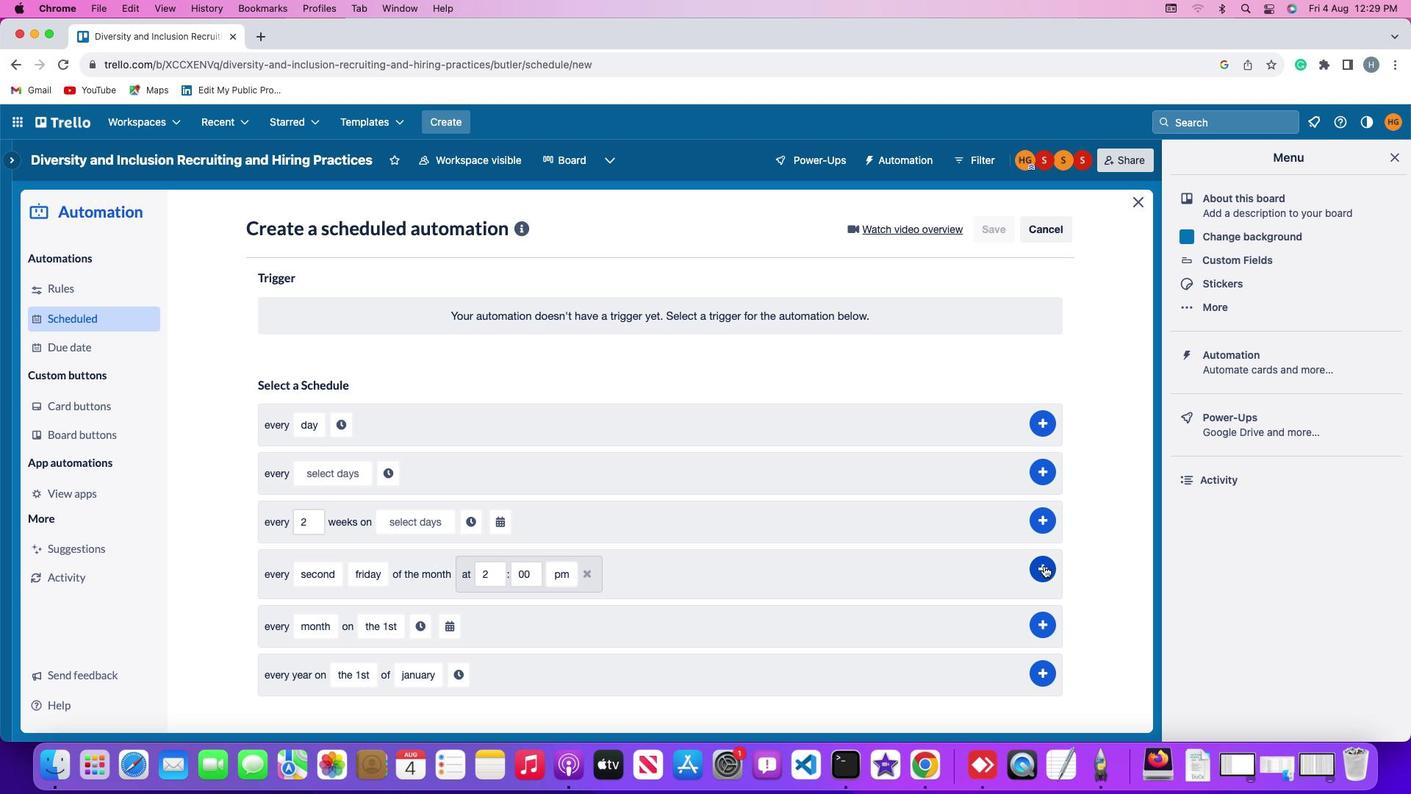 
Action: Mouse pressed left at (1044, 565)
Screenshot: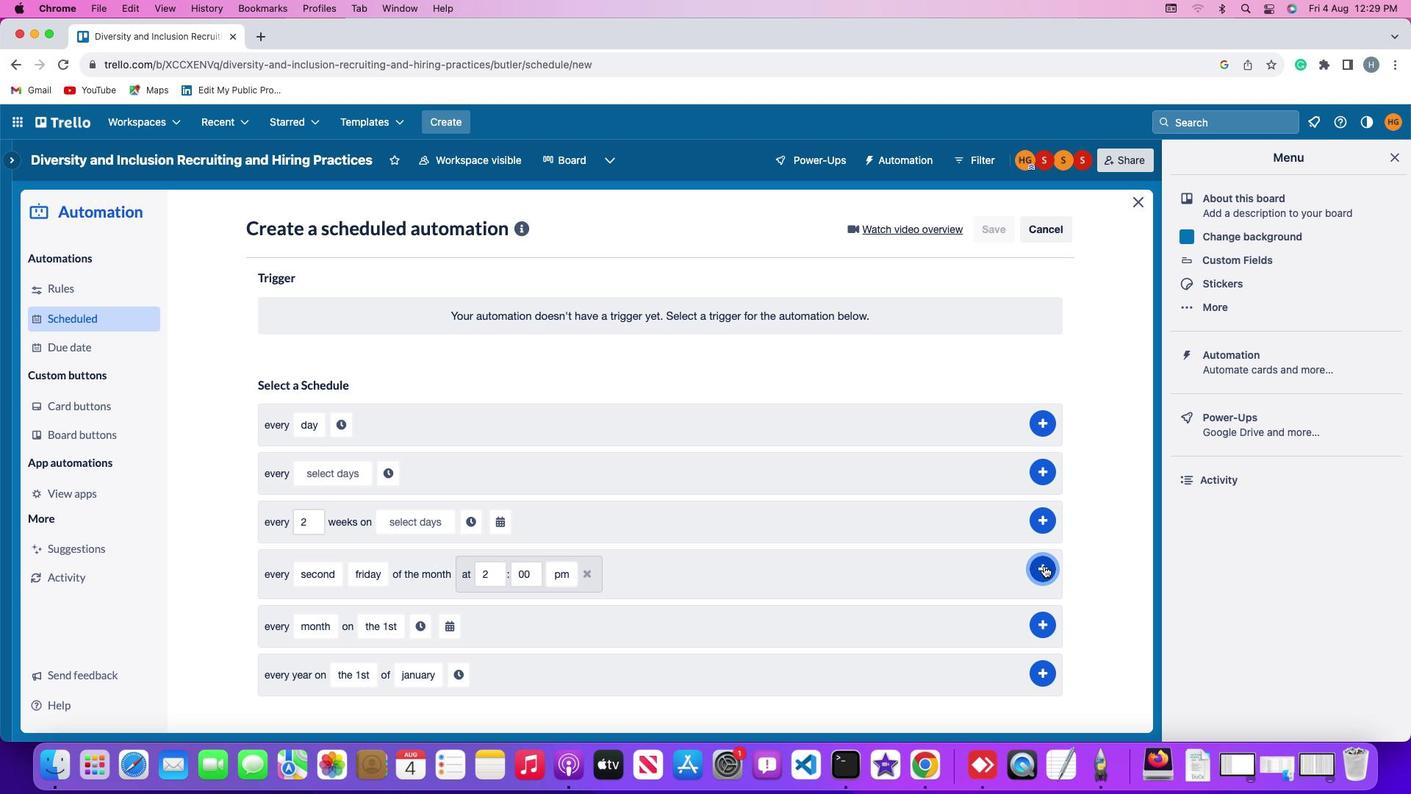 
Action: Mouse moved to (799, 441)
Screenshot: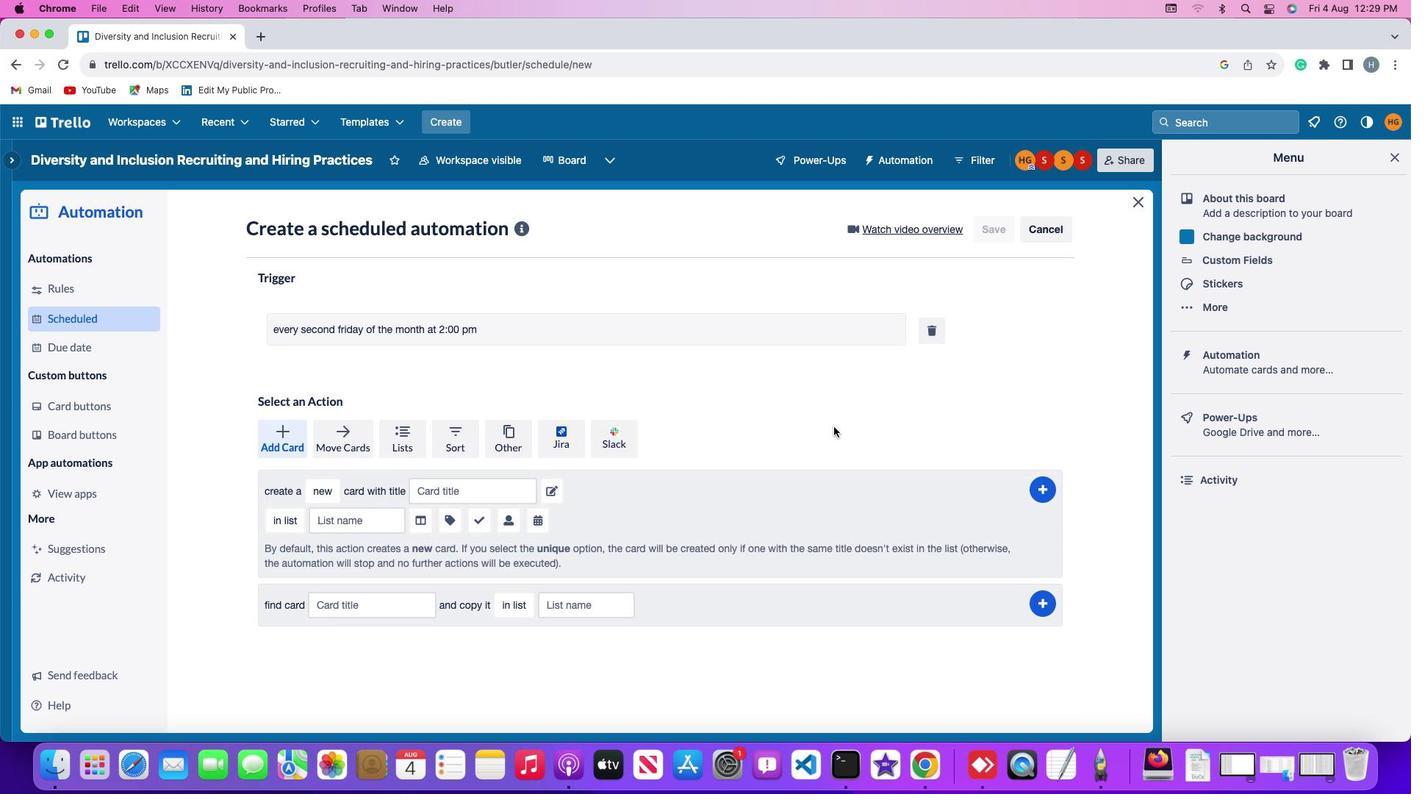 
